 Task: Change theme to tropic.
Action: Mouse pressed left at (420, 101)
Screenshot: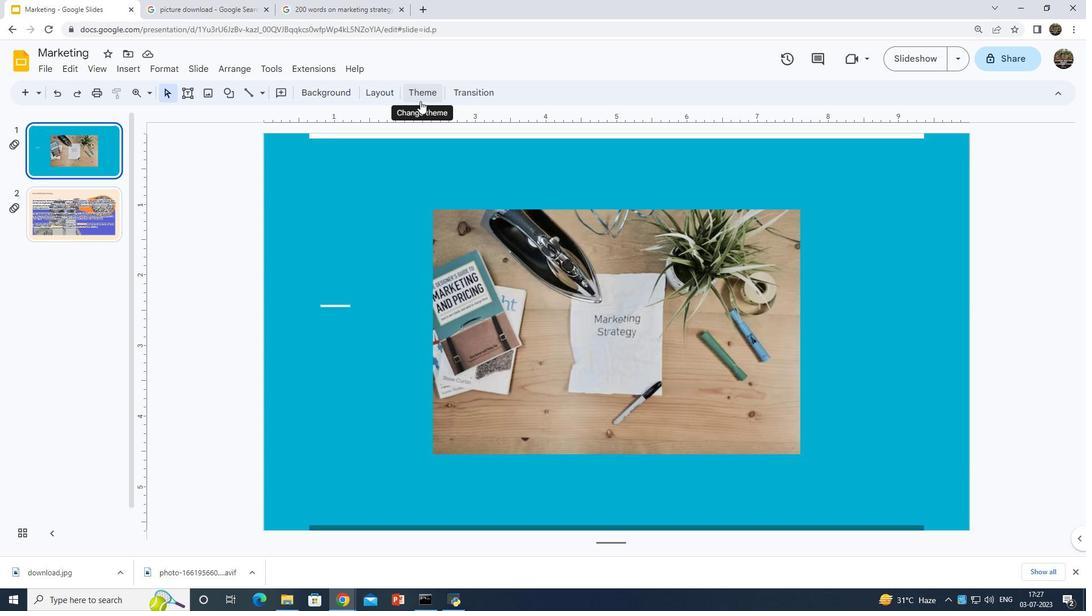 
Action: Mouse moved to (933, 272)
Screenshot: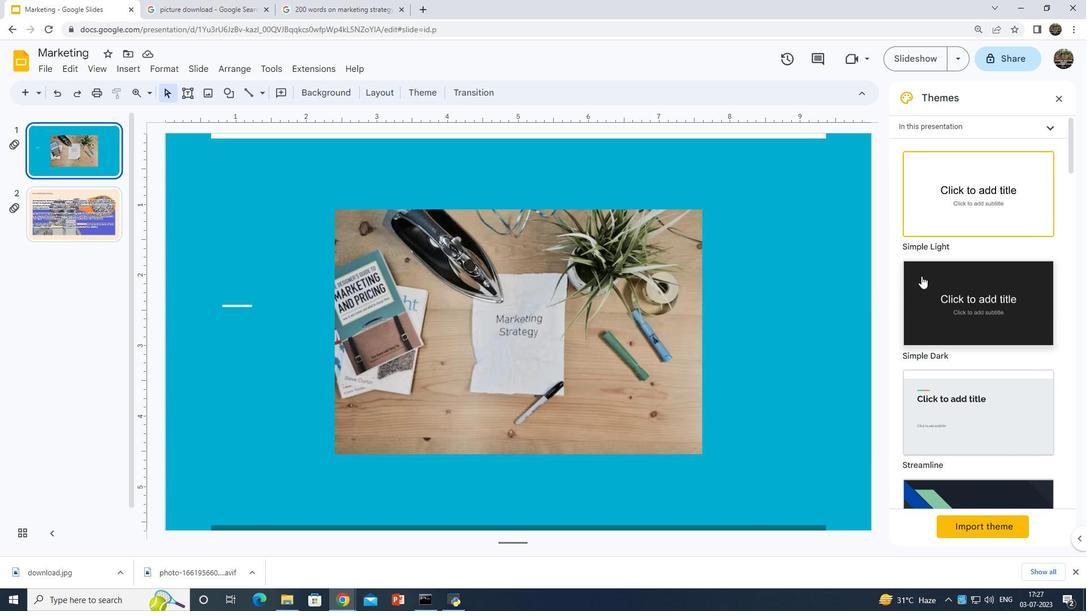 
Action: Mouse scrolled (933, 271) with delta (0, 0)
Screenshot: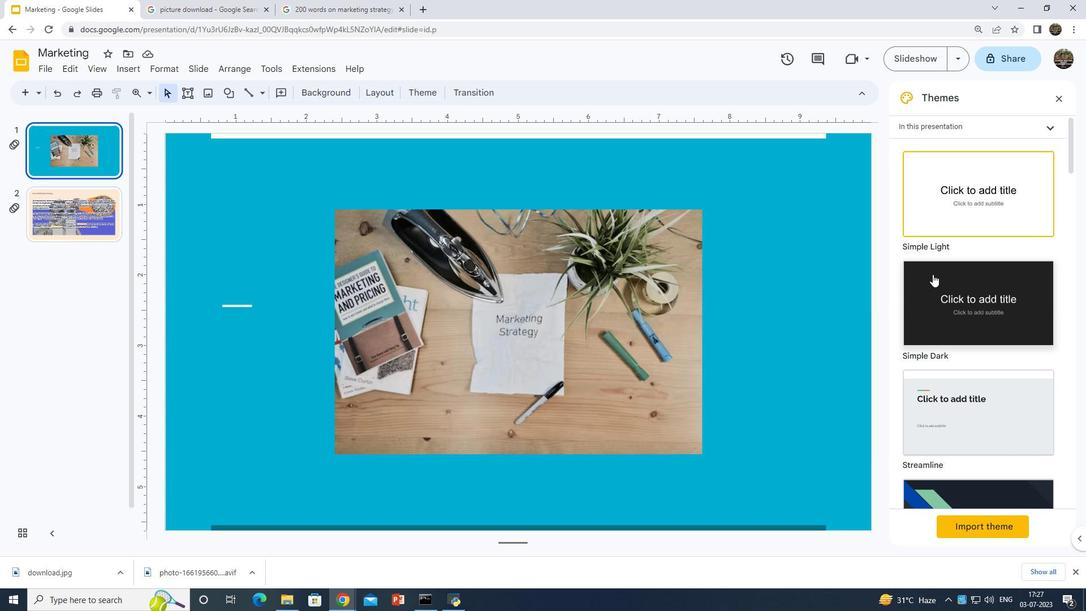 
Action: Mouse scrolled (933, 271) with delta (0, 0)
Screenshot: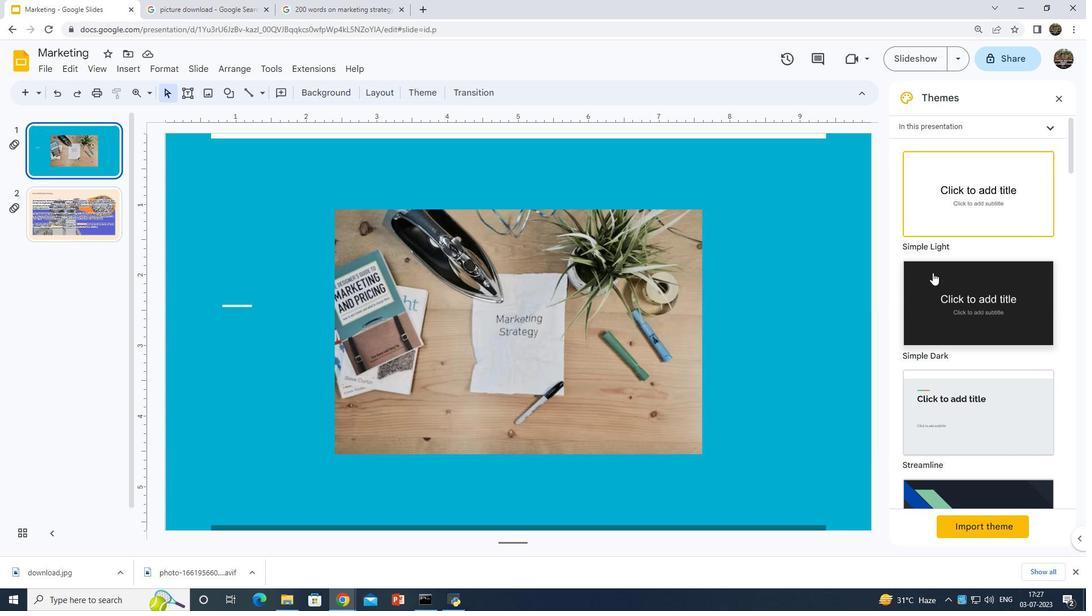 
Action: Mouse scrolled (933, 271) with delta (0, 0)
Screenshot: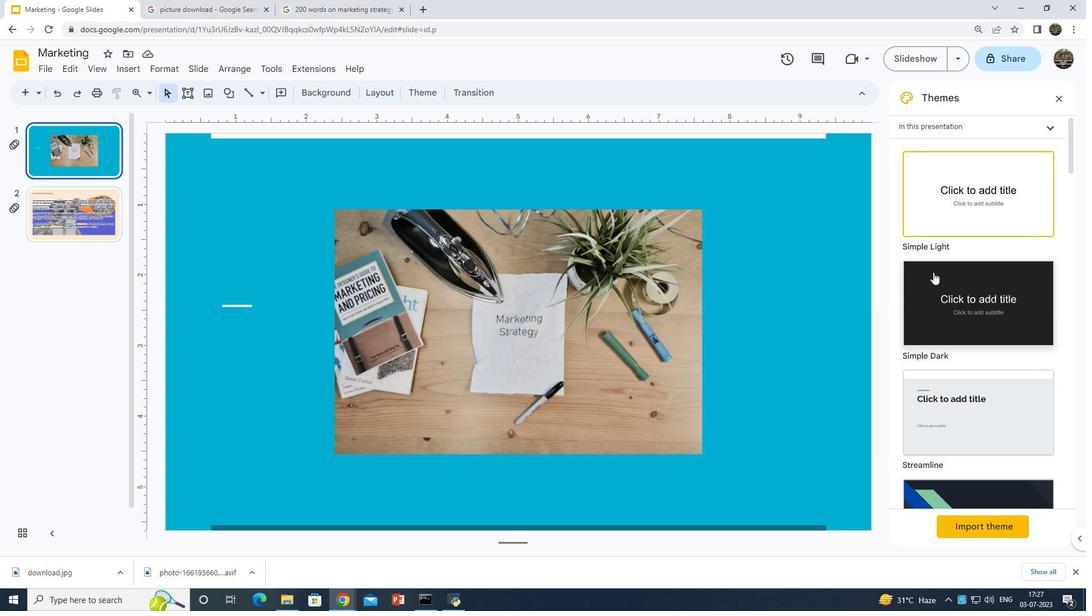 
Action: Mouse scrolled (933, 271) with delta (0, 0)
Screenshot: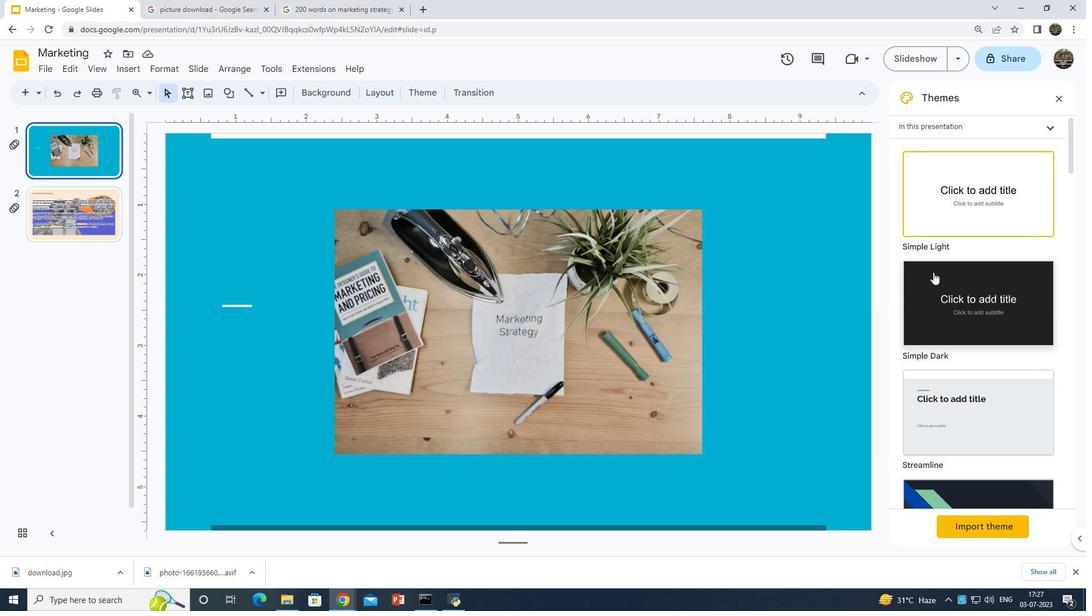 
Action: Mouse moved to (933, 271)
Screenshot: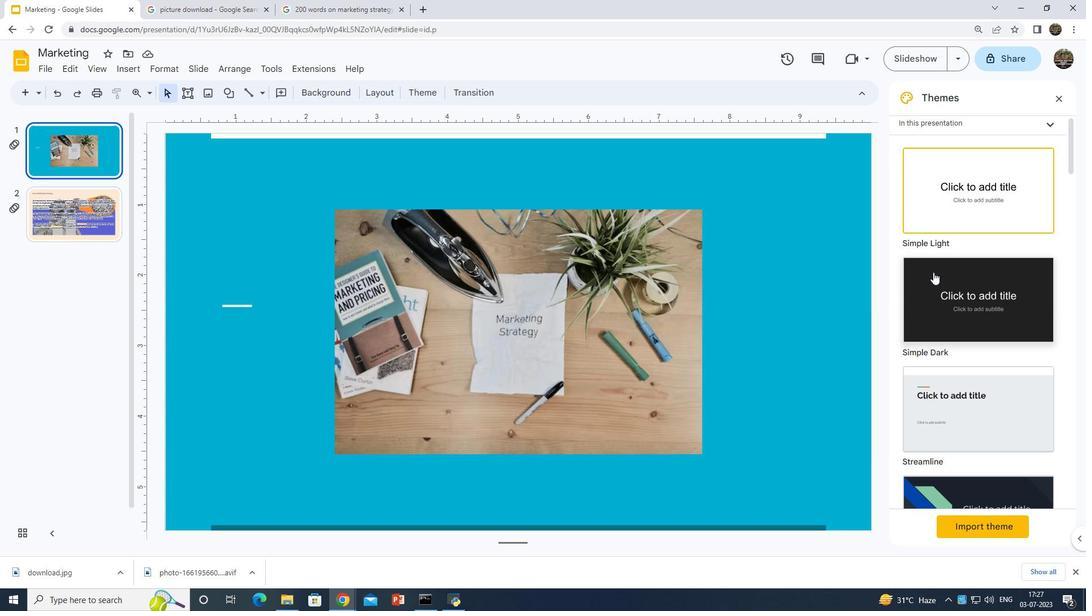 
Action: Mouse scrolled (933, 272) with delta (0, 0)
Screenshot: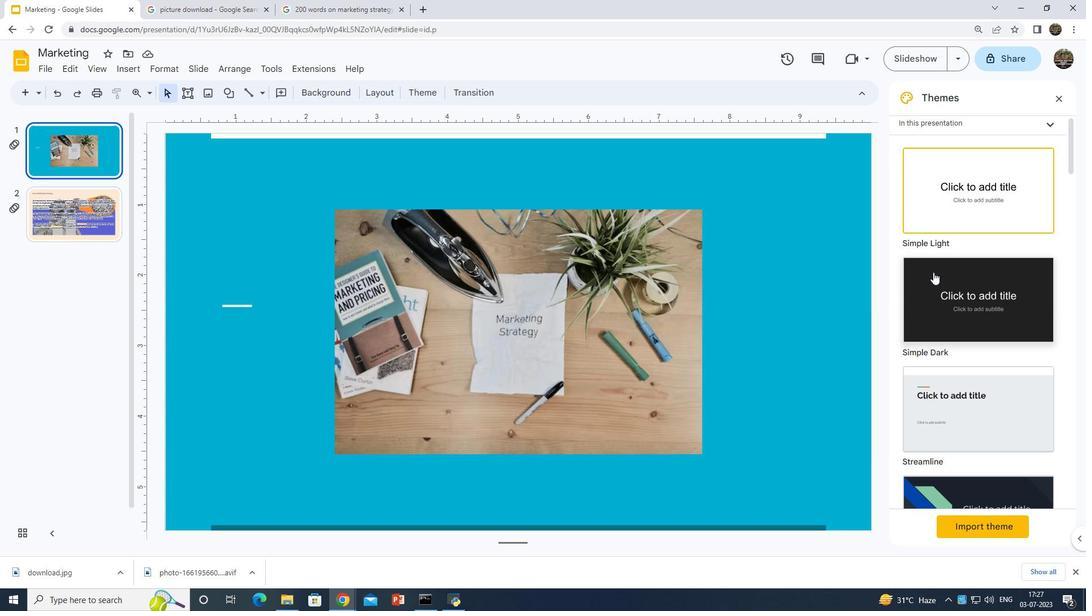 
Action: Mouse moved to (932, 269)
Screenshot: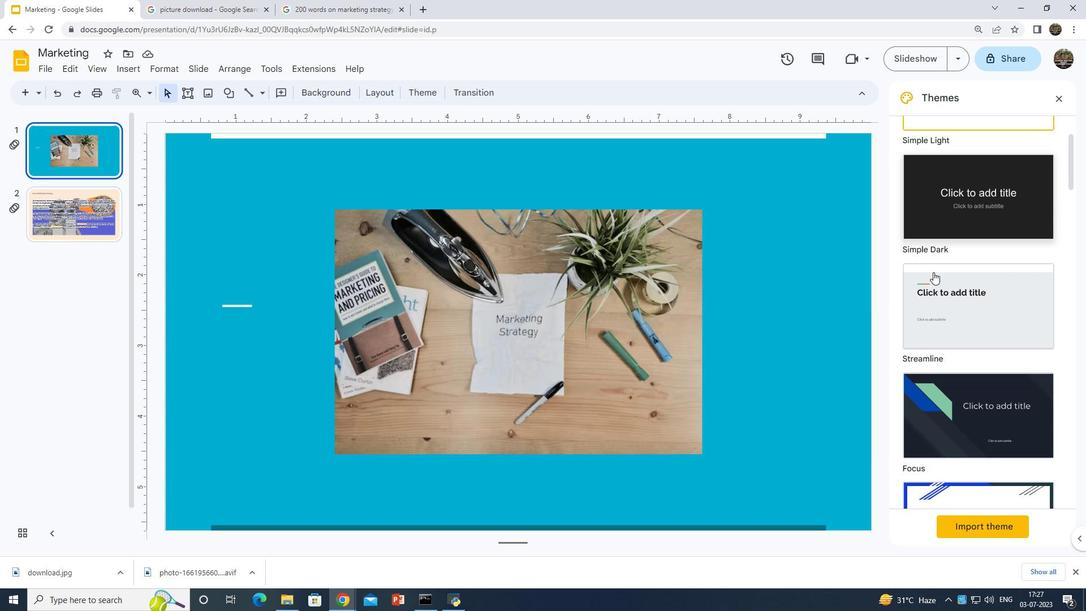 
Action: Mouse scrolled (932, 268) with delta (0, 0)
Screenshot: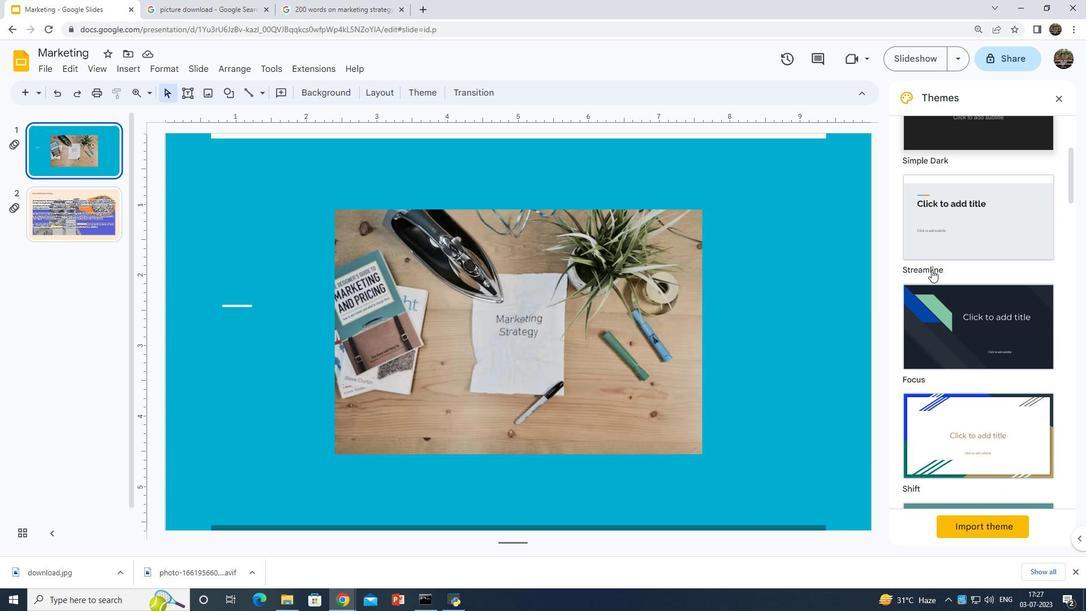 
Action: Mouse moved to (931, 269)
Screenshot: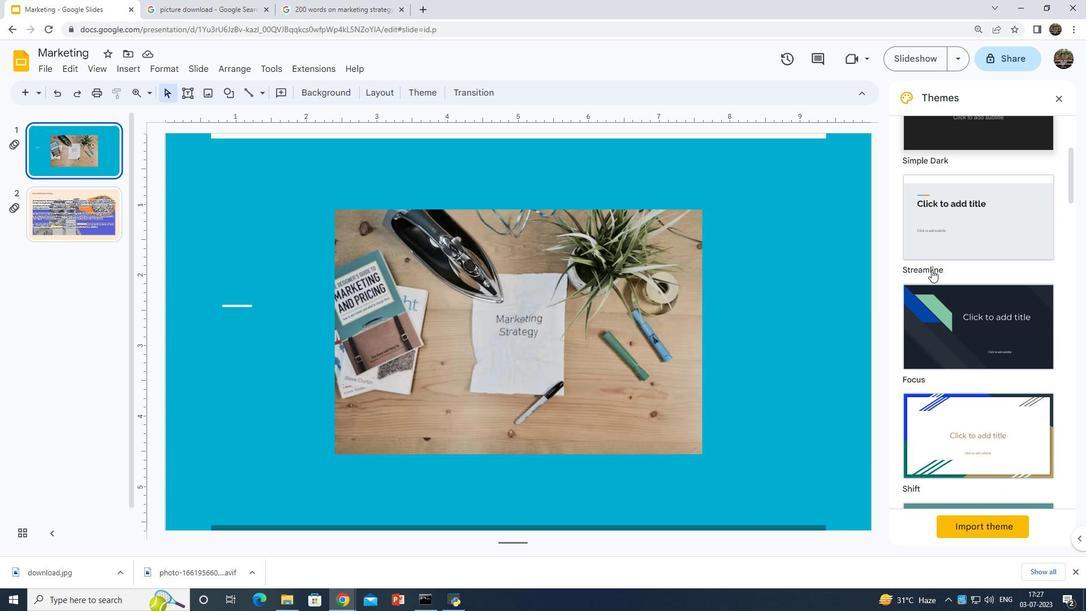 
Action: Mouse scrolled (931, 268) with delta (0, 0)
Screenshot: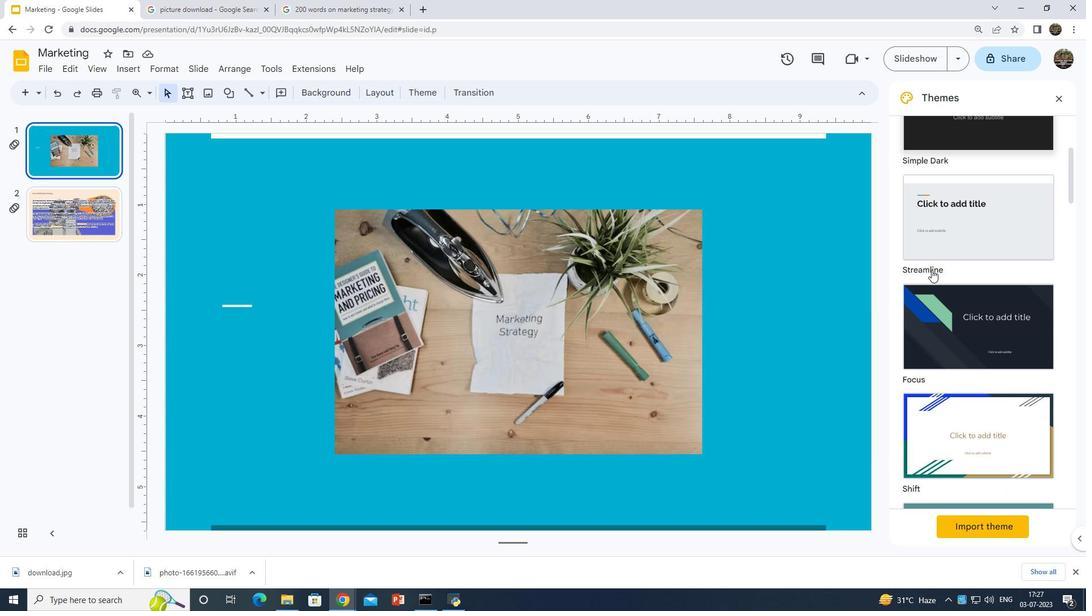 
Action: Mouse scrolled (931, 268) with delta (0, 0)
Screenshot: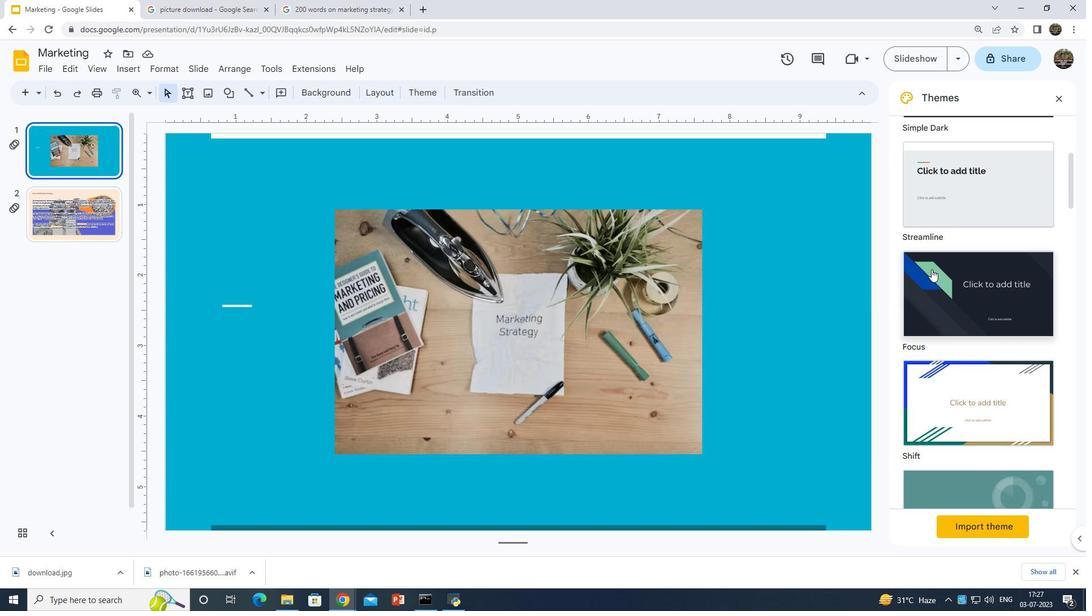 
Action: Mouse scrolled (931, 268) with delta (0, 0)
Screenshot: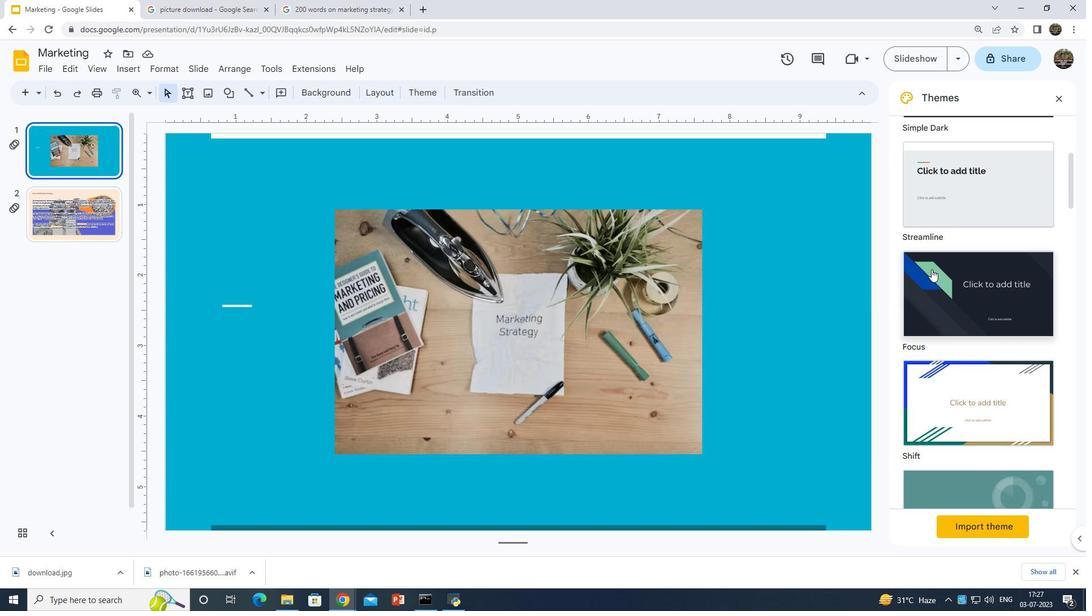 
Action: Mouse scrolled (931, 268) with delta (0, 0)
Screenshot: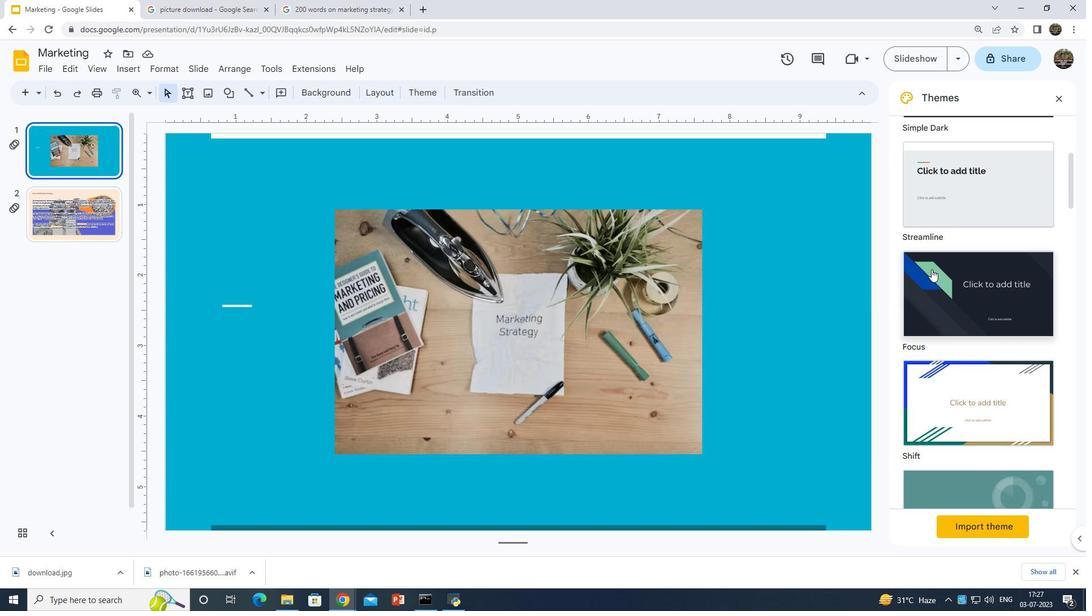 
Action: Mouse scrolled (931, 268) with delta (0, 0)
Screenshot: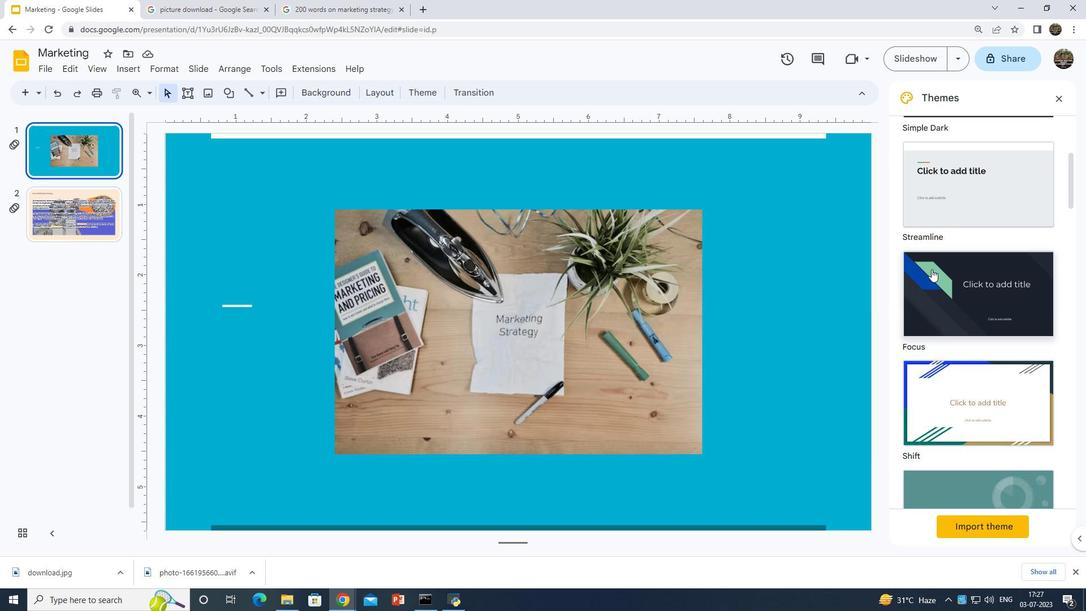 
Action: Mouse moved to (929, 269)
Screenshot: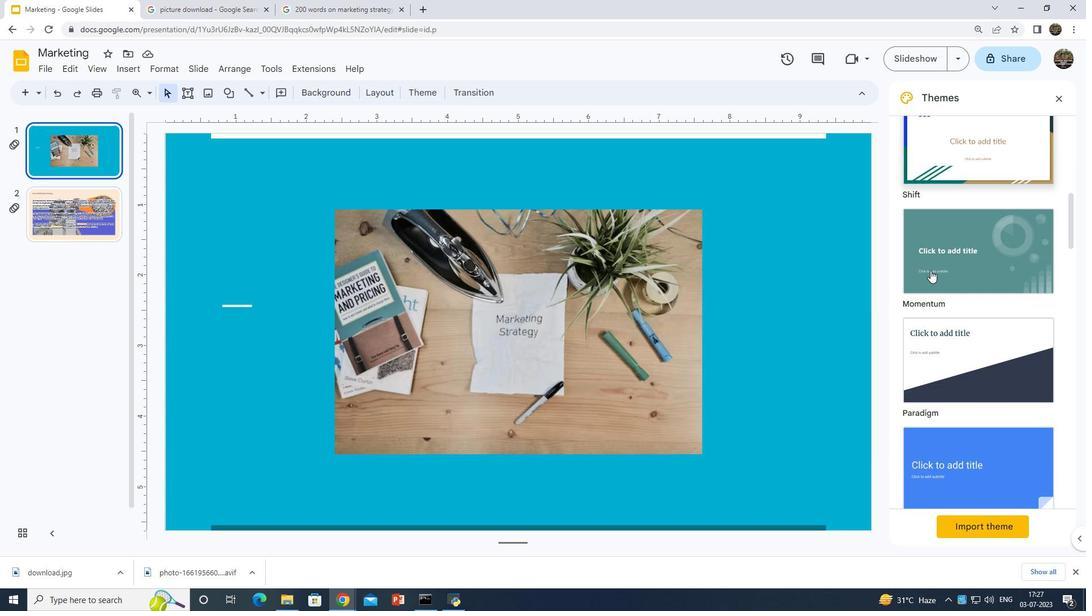 
Action: Mouse scrolled (929, 269) with delta (0, 0)
Screenshot: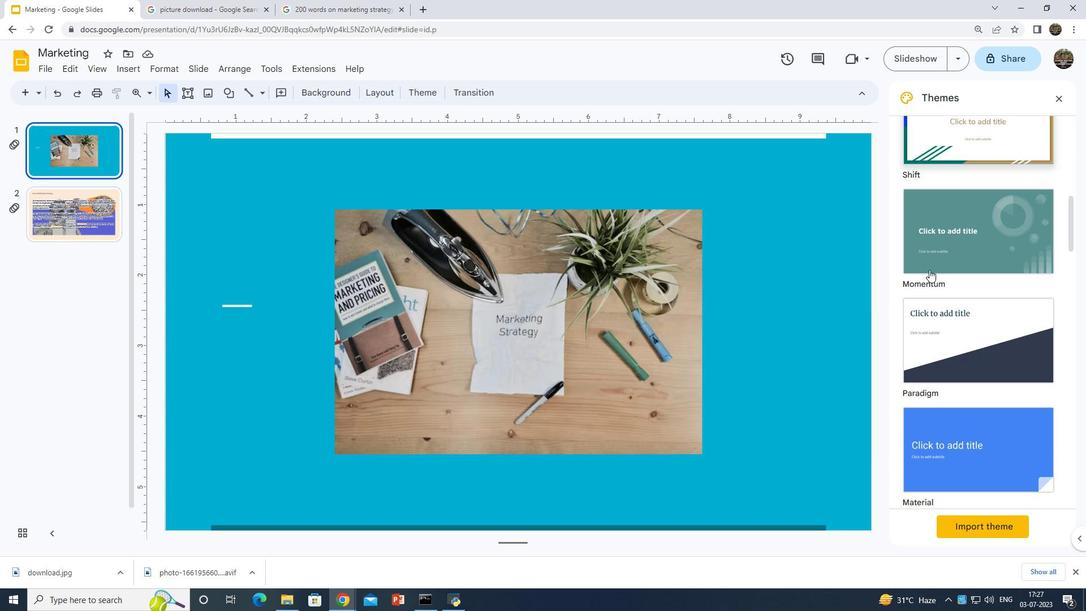 
Action: Mouse scrolled (929, 269) with delta (0, 0)
Screenshot: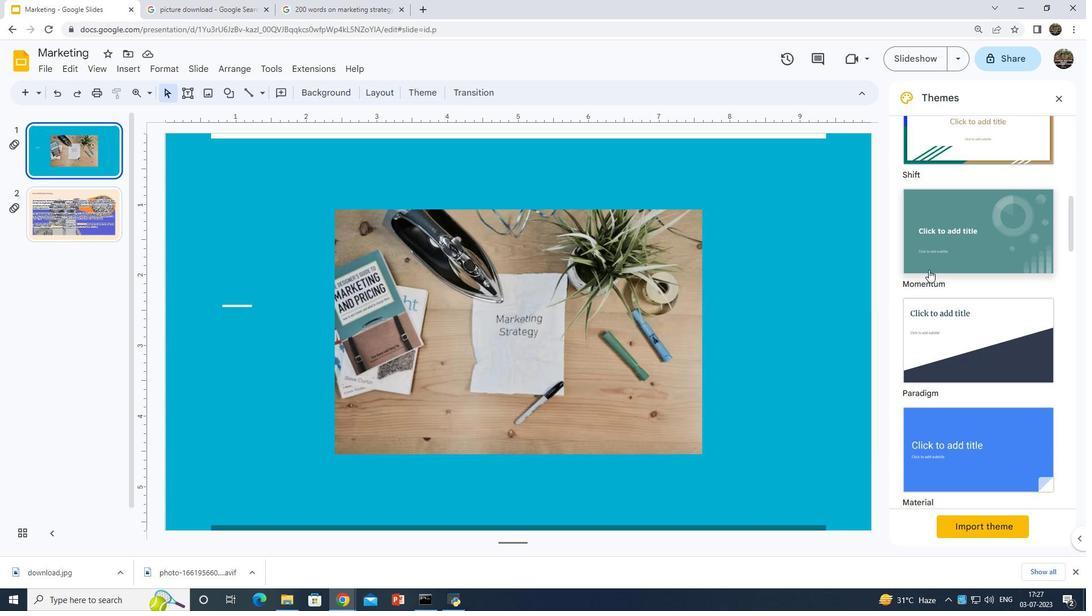 
Action: Mouse moved to (929, 269)
Screenshot: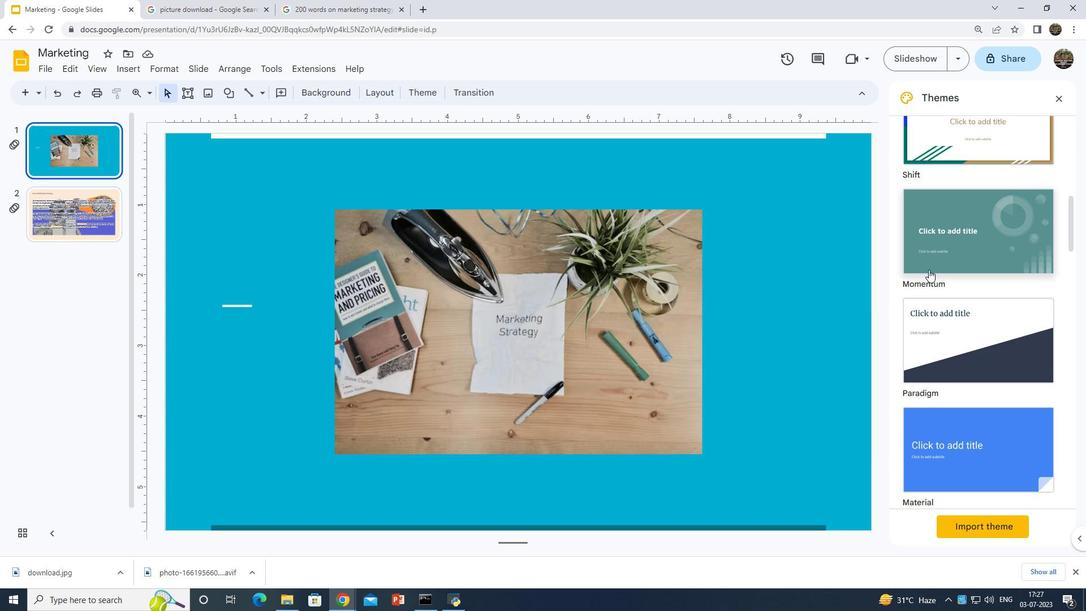 
Action: Mouse scrolled (929, 269) with delta (0, 0)
Screenshot: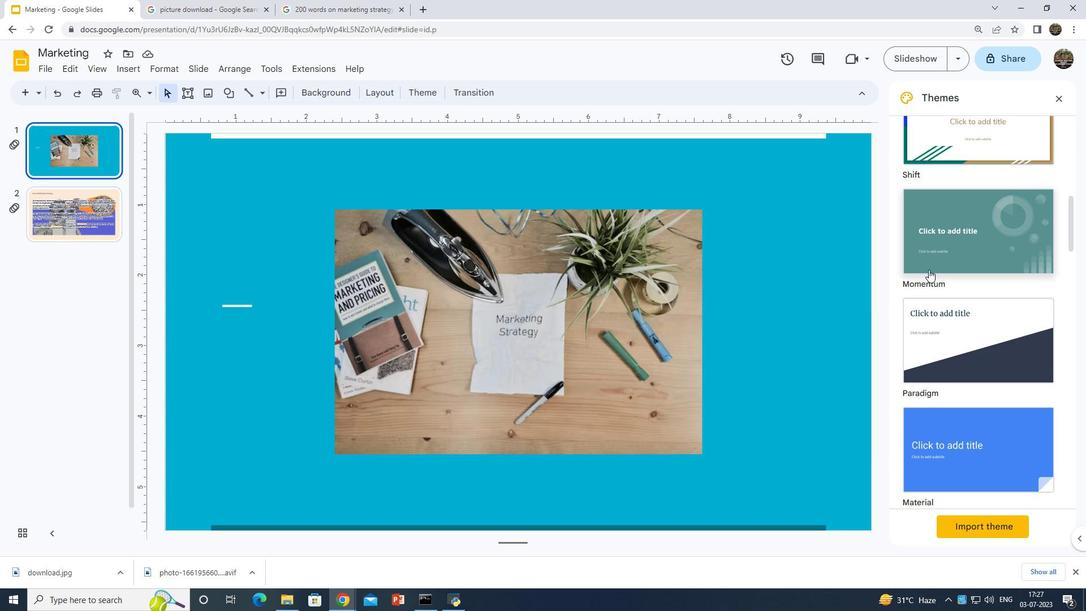 
Action: Mouse scrolled (929, 269) with delta (0, 0)
Screenshot: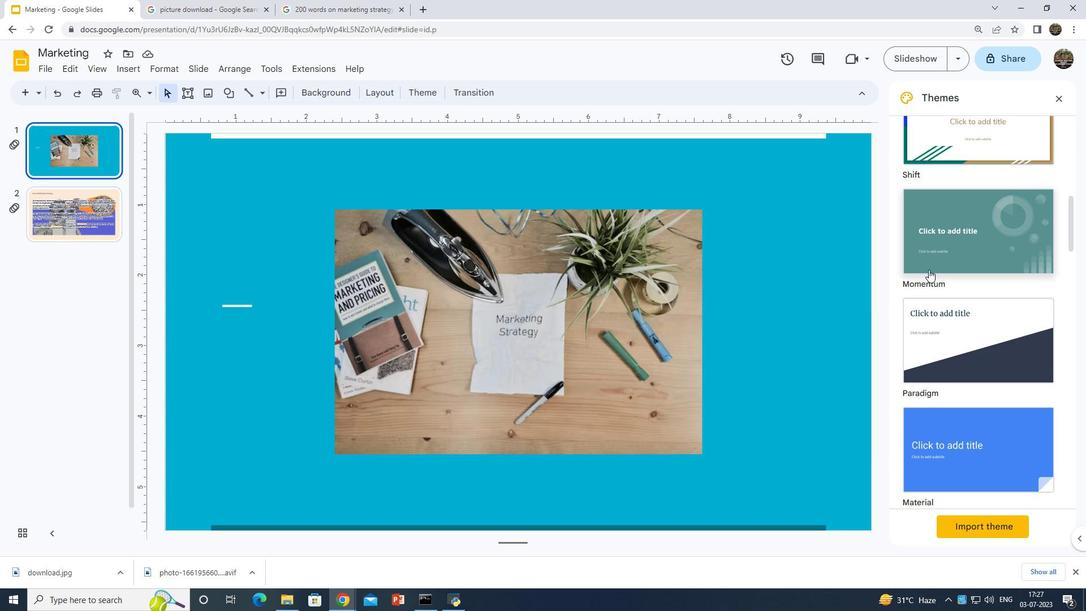 
Action: Mouse moved to (929, 270)
Screenshot: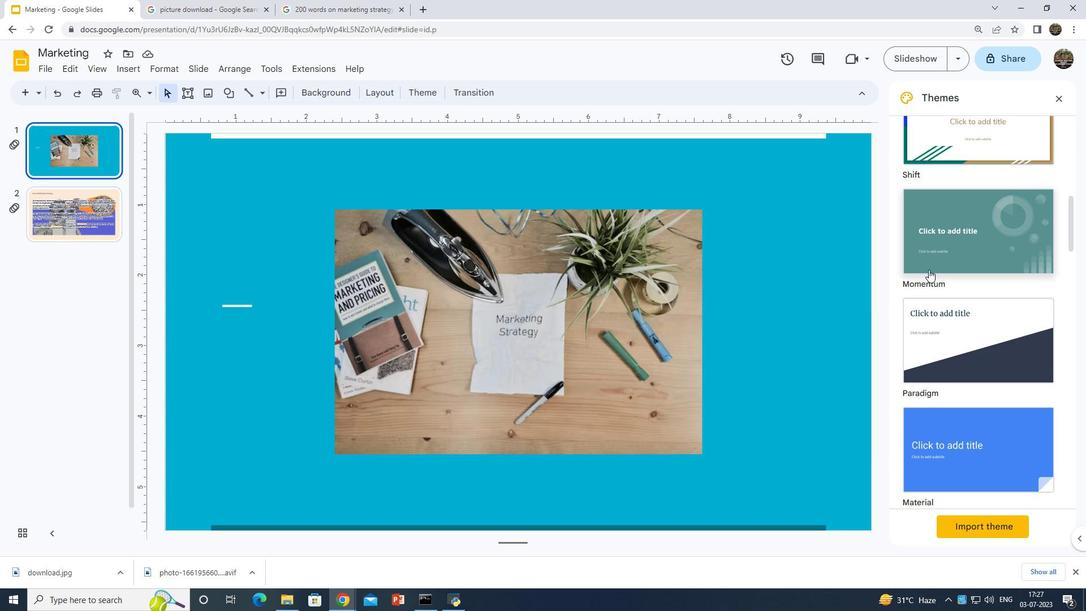 
Action: Mouse scrolled (929, 269) with delta (0, 0)
Screenshot: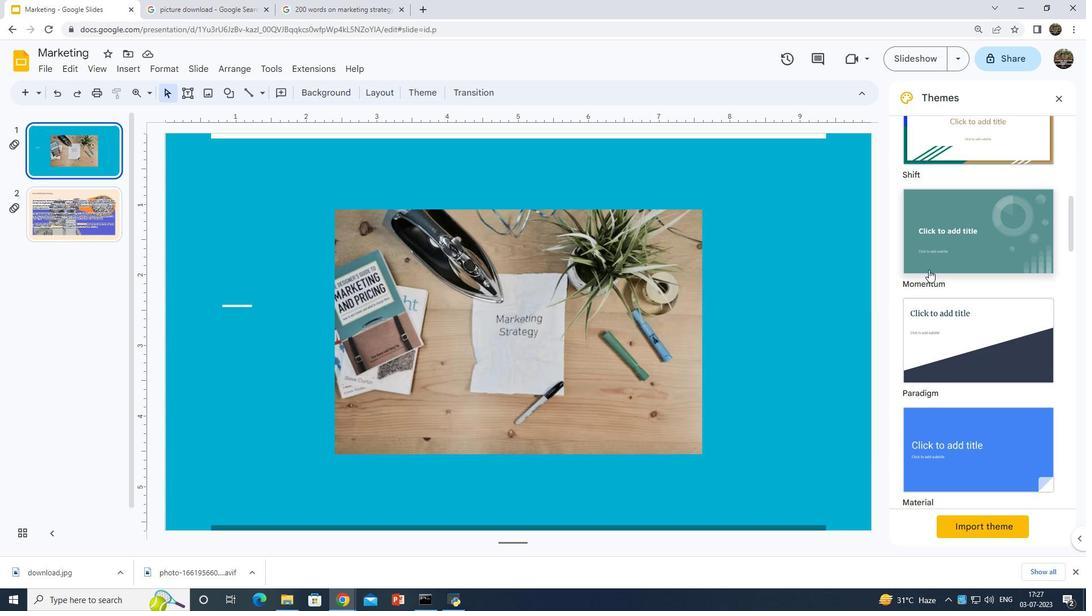 
Action: Mouse moved to (929, 271)
Screenshot: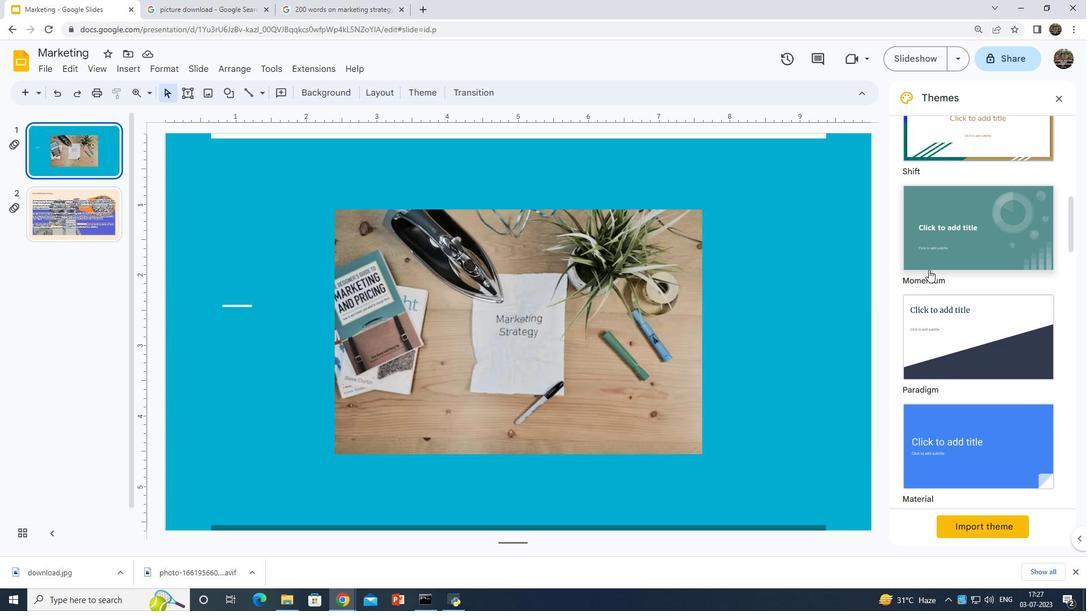 
Action: Mouse scrolled (929, 271) with delta (0, 0)
Screenshot: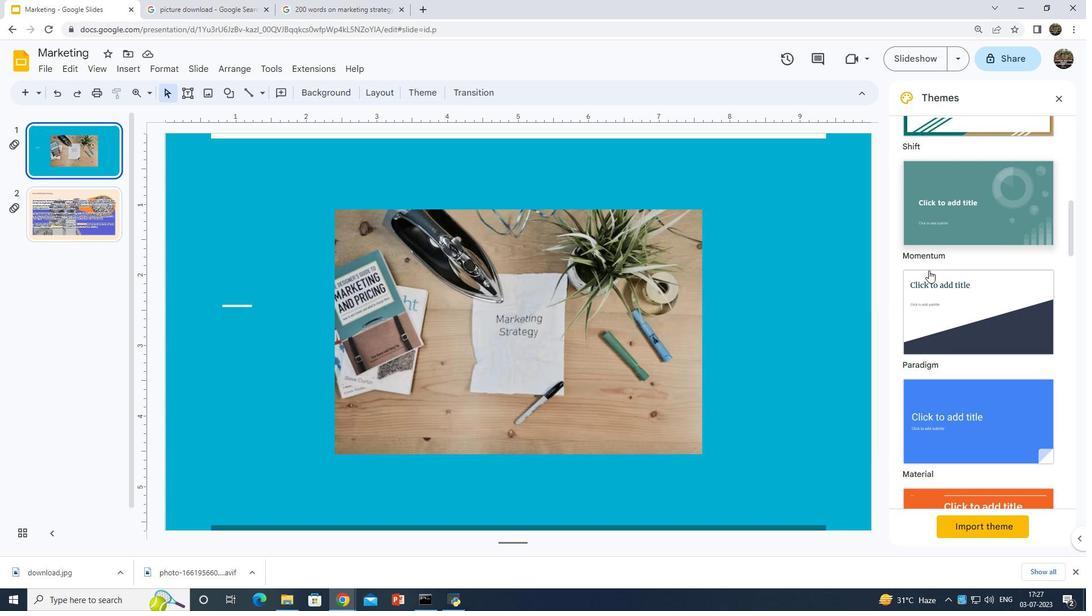 
Action: Mouse scrolled (929, 270) with delta (0, 0)
Screenshot: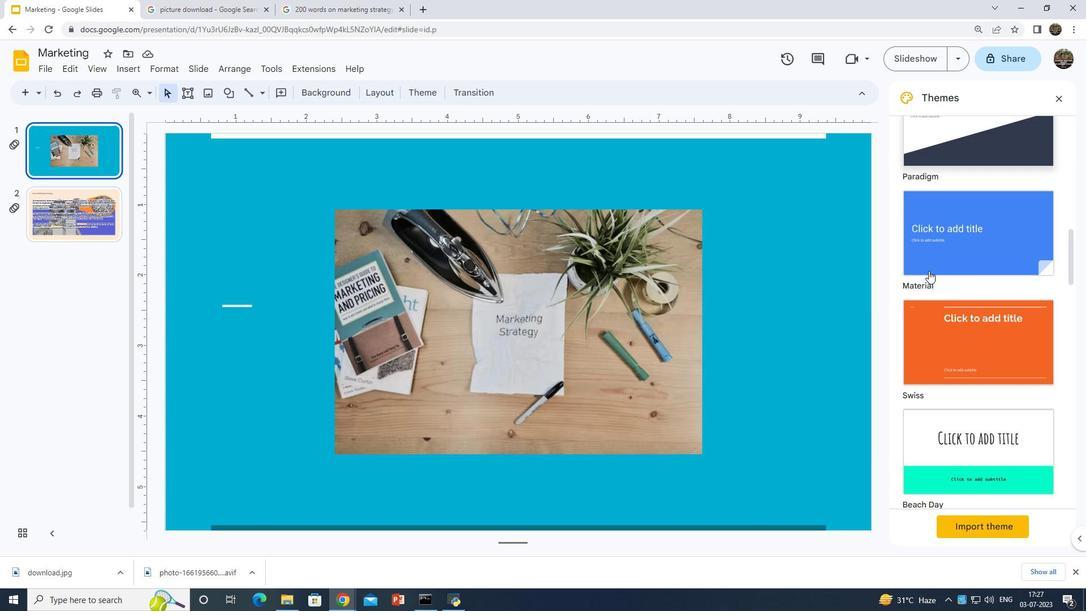 
Action: Mouse scrolled (929, 270) with delta (0, 0)
Screenshot: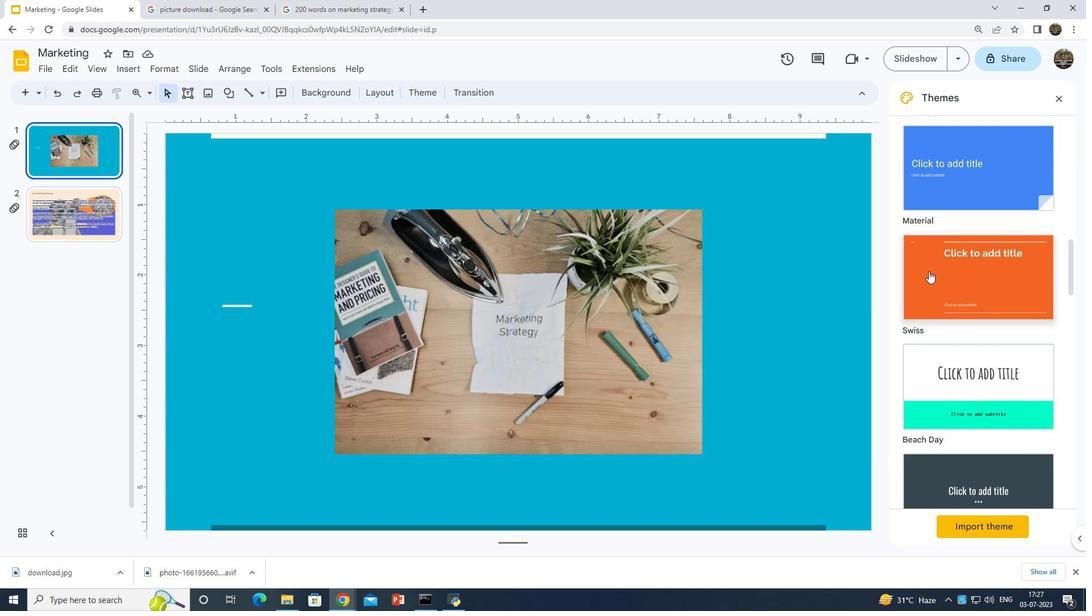 
Action: Mouse moved to (929, 271)
Screenshot: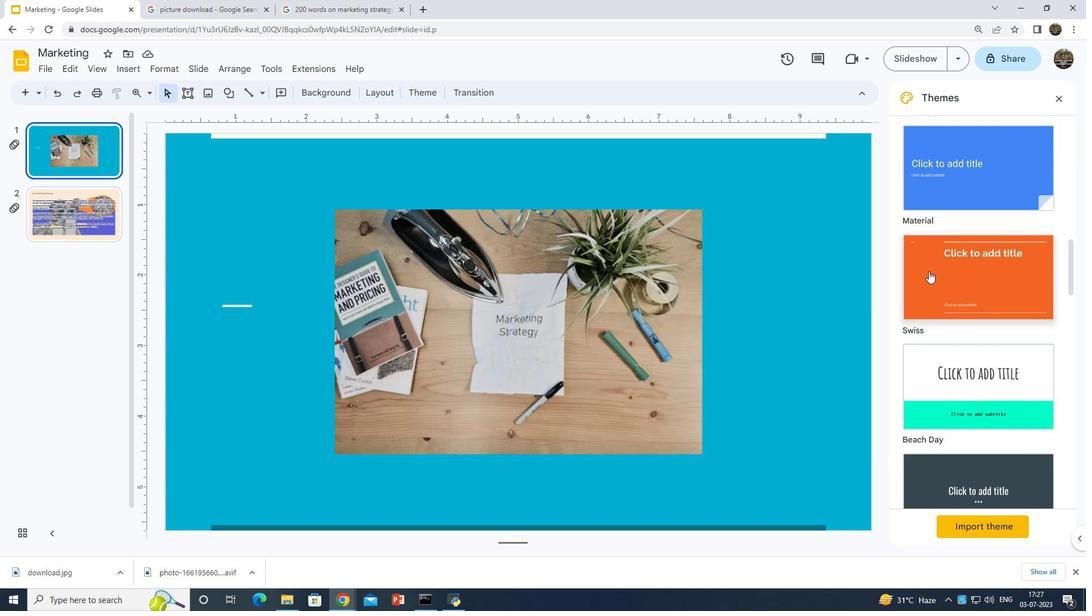 
Action: Mouse scrolled (929, 271) with delta (0, 0)
Screenshot: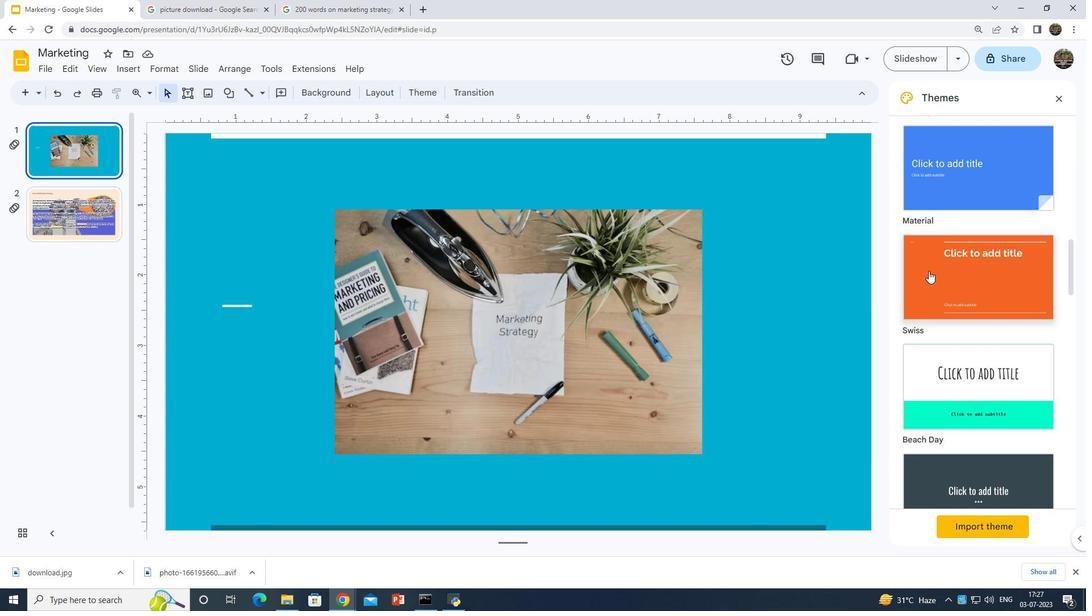 
Action: Mouse moved to (929, 272)
Screenshot: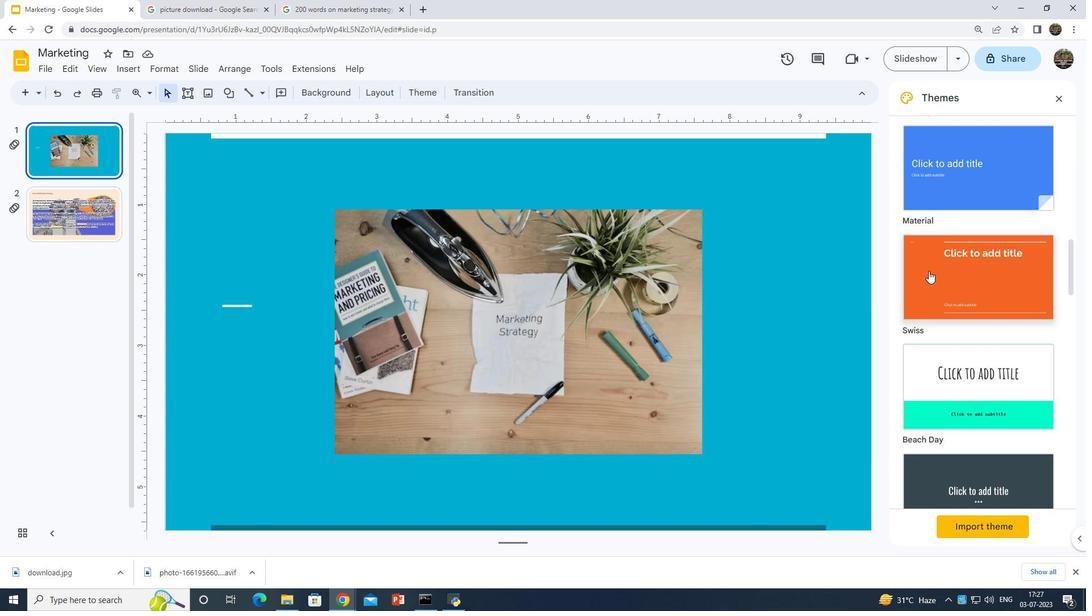 
Action: Mouse scrolled (929, 271) with delta (0, 0)
Screenshot: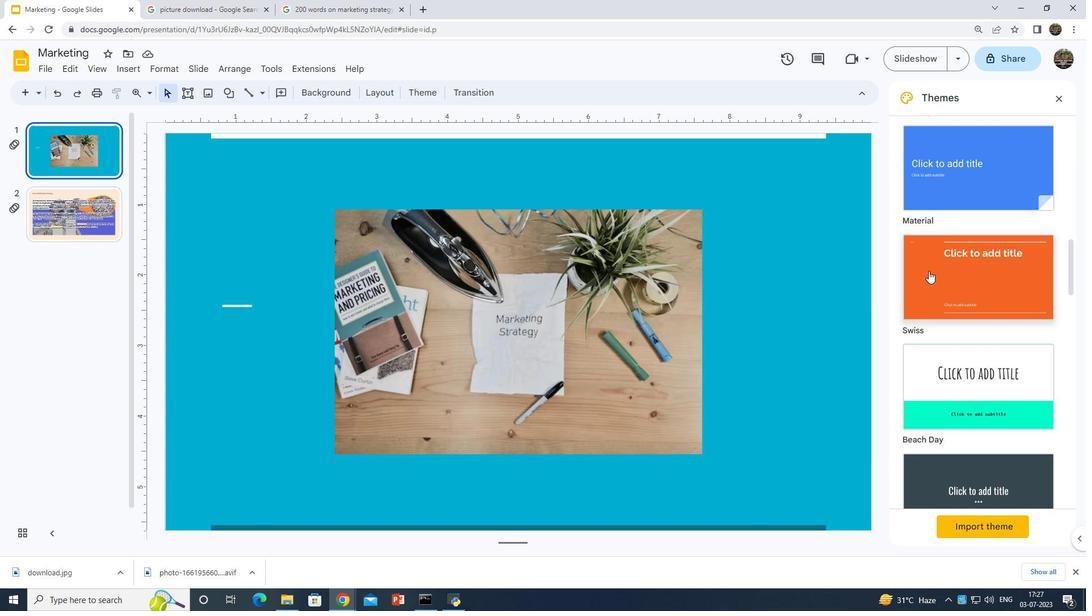 
Action: Mouse moved to (929, 272)
Screenshot: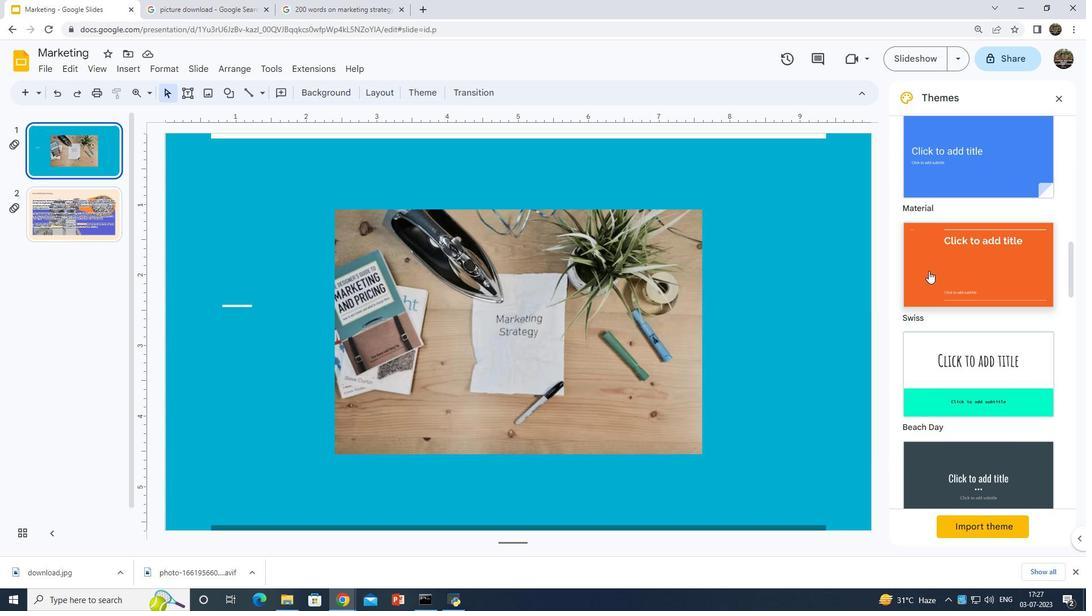
Action: Mouse scrolled (929, 271) with delta (0, 0)
Screenshot: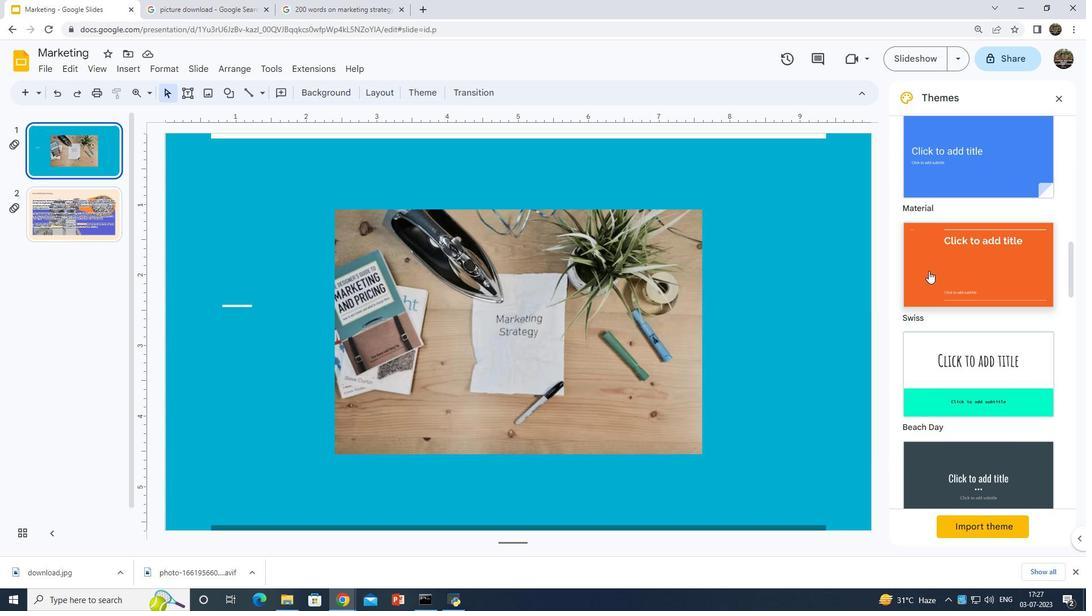 
Action: Mouse moved to (929, 273)
Screenshot: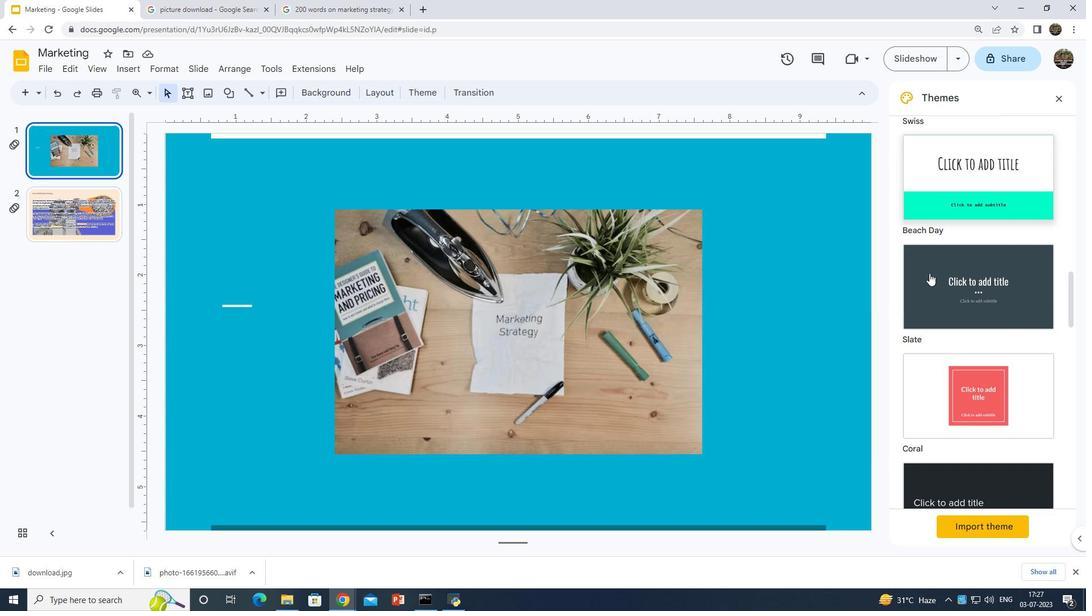 
Action: Mouse scrolled (929, 272) with delta (0, 0)
Screenshot: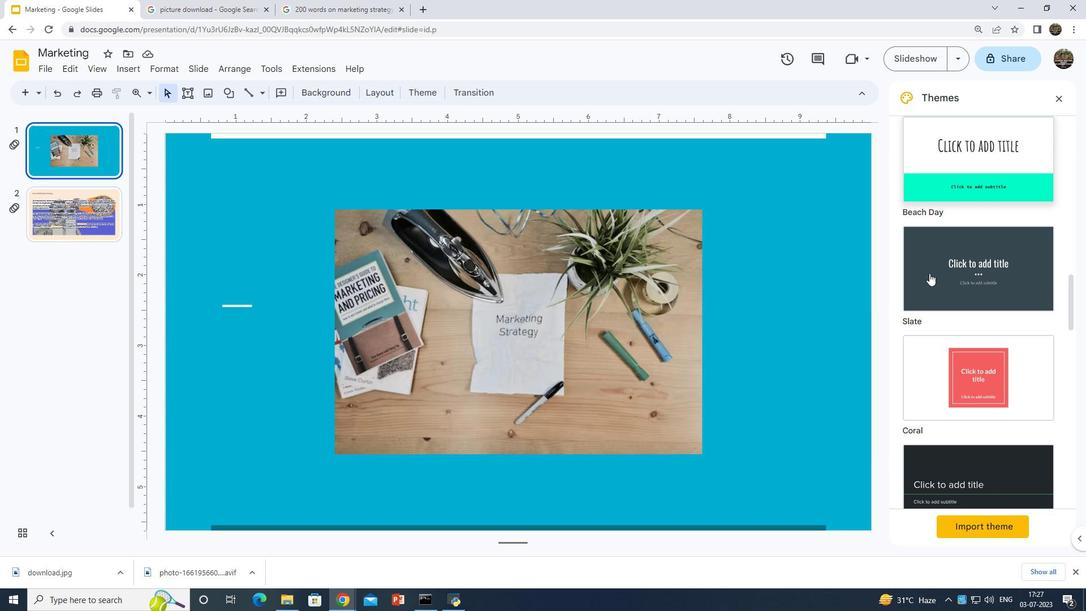 
Action: Mouse scrolled (929, 272) with delta (0, 0)
Screenshot: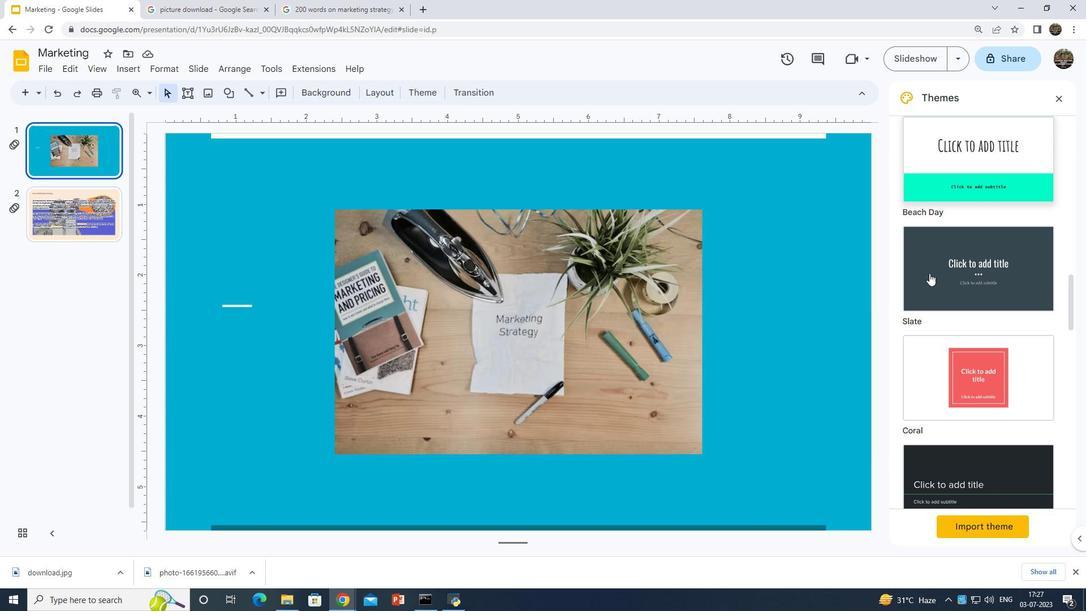 
Action: Mouse scrolled (929, 272) with delta (0, 0)
Screenshot: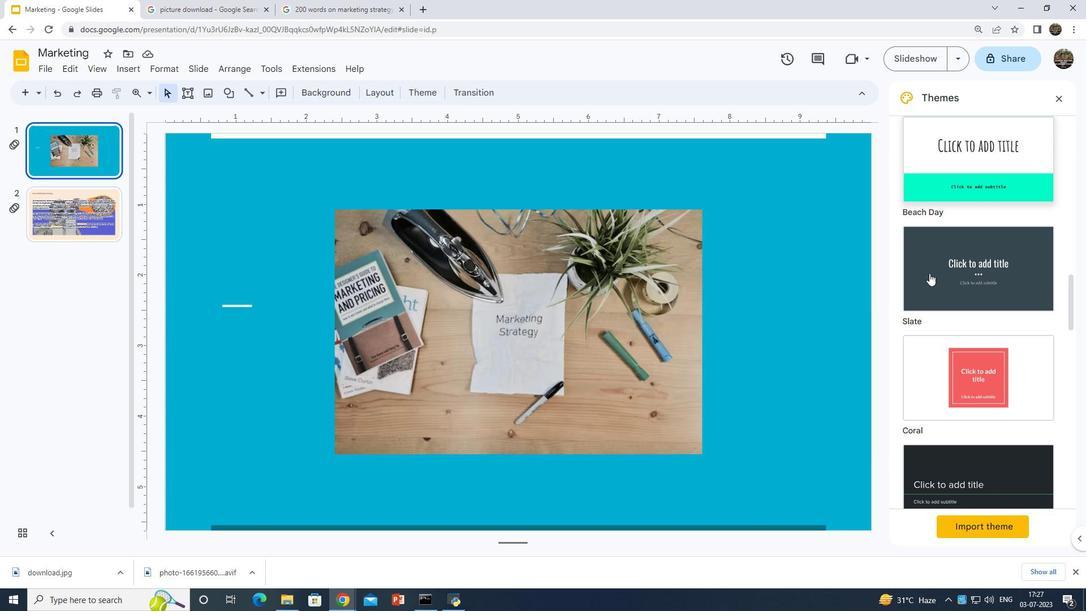 
Action: Mouse scrolled (929, 272) with delta (0, 0)
Screenshot: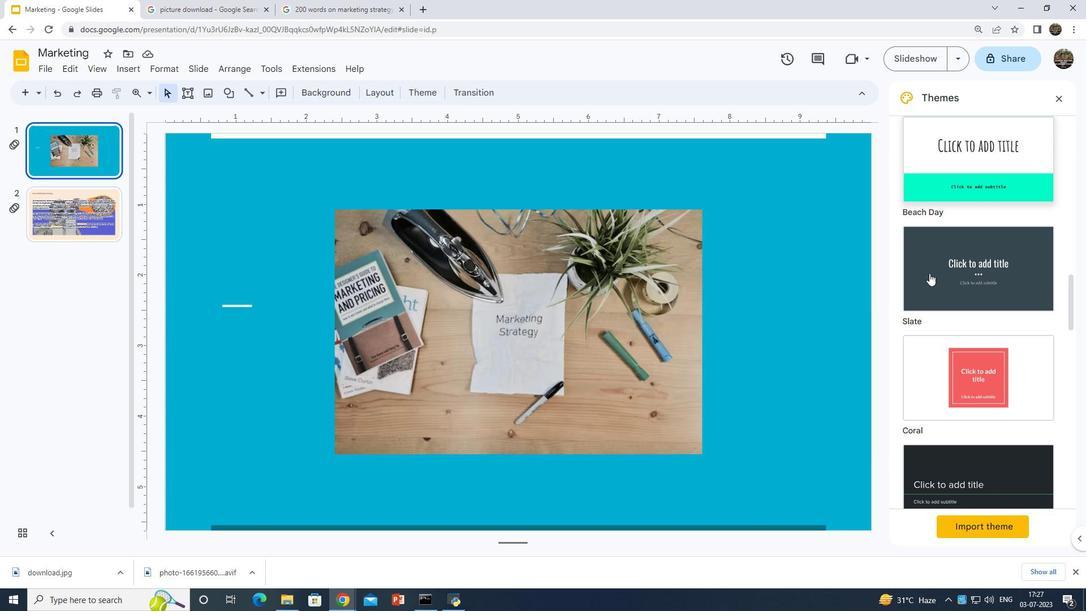 
Action: Mouse moved to (928, 273)
Screenshot: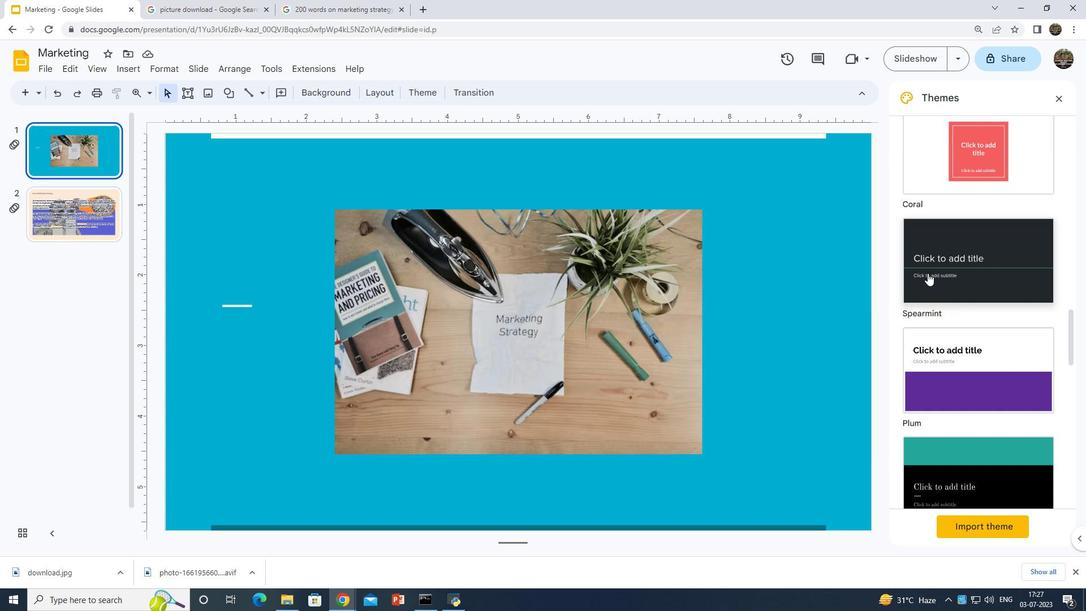
Action: Mouse scrolled (928, 272) with delta (0, 0)
Screenshot: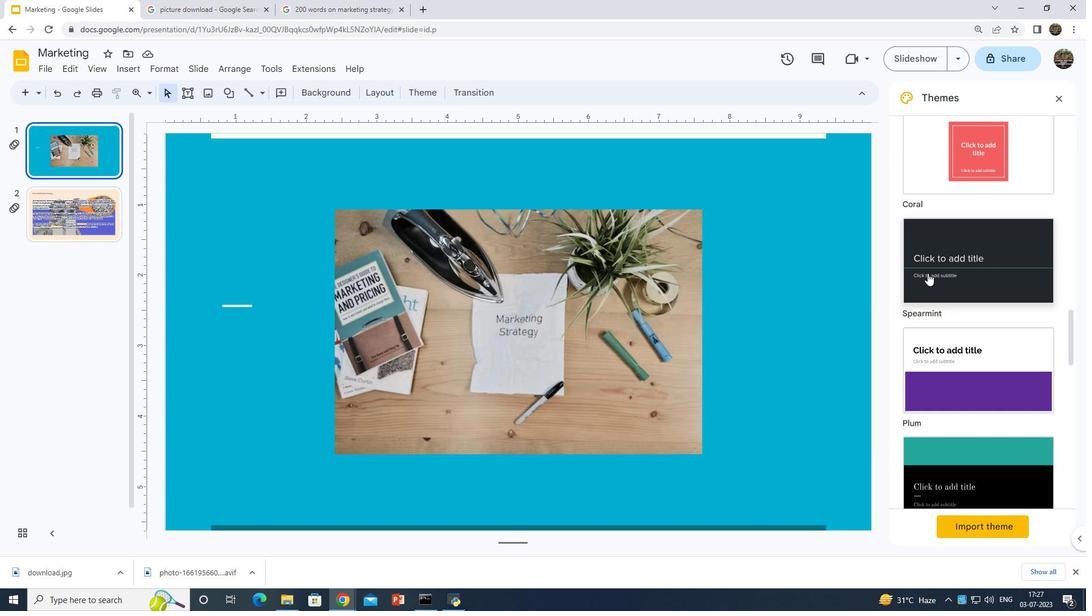 
Action: Mouse scrolled (928, 272) with delta (0, 0)
Screenshot: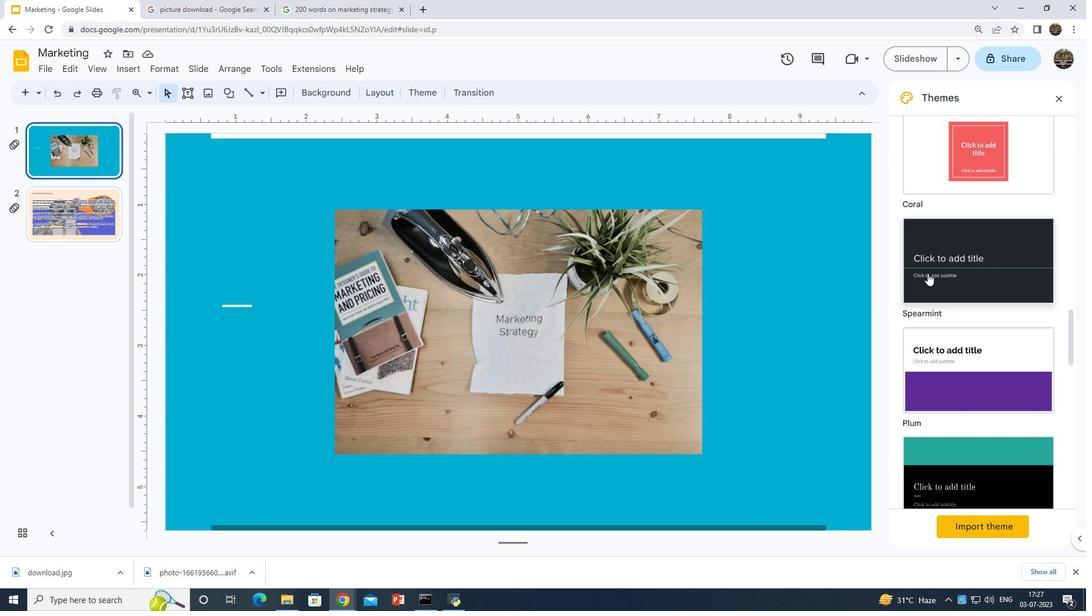 
Action: Mouse scrolled (928, 272) with delta (0, 0)
Screenshot: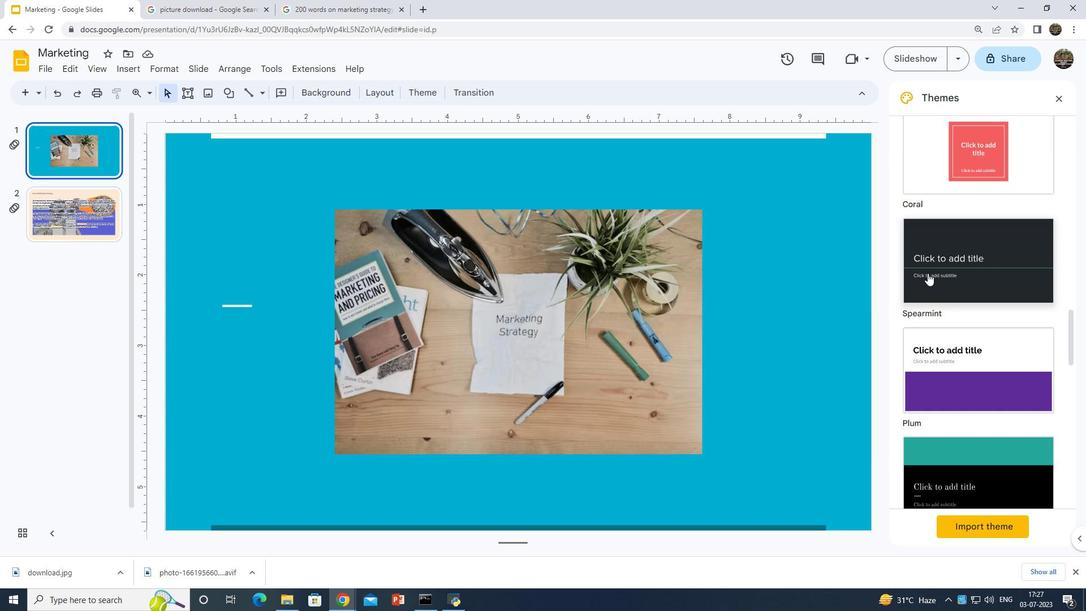 
Action: Mouse scrolled (928, 272) with delta (0, 0)
Screenshot: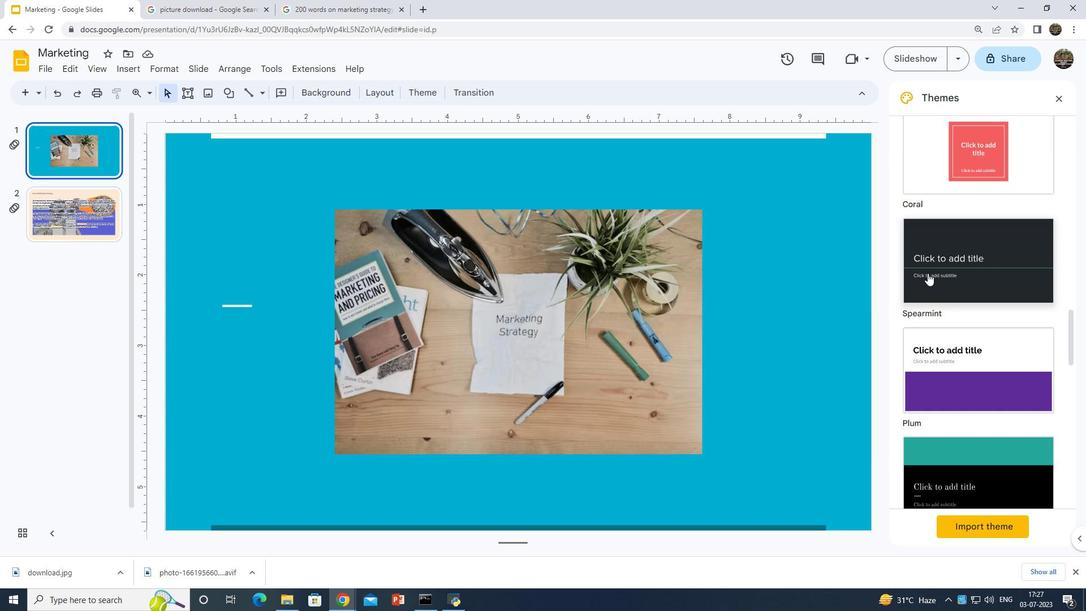 
Action: Mouse scrolled (928, 272) with delta (0, 0)
Screenshot: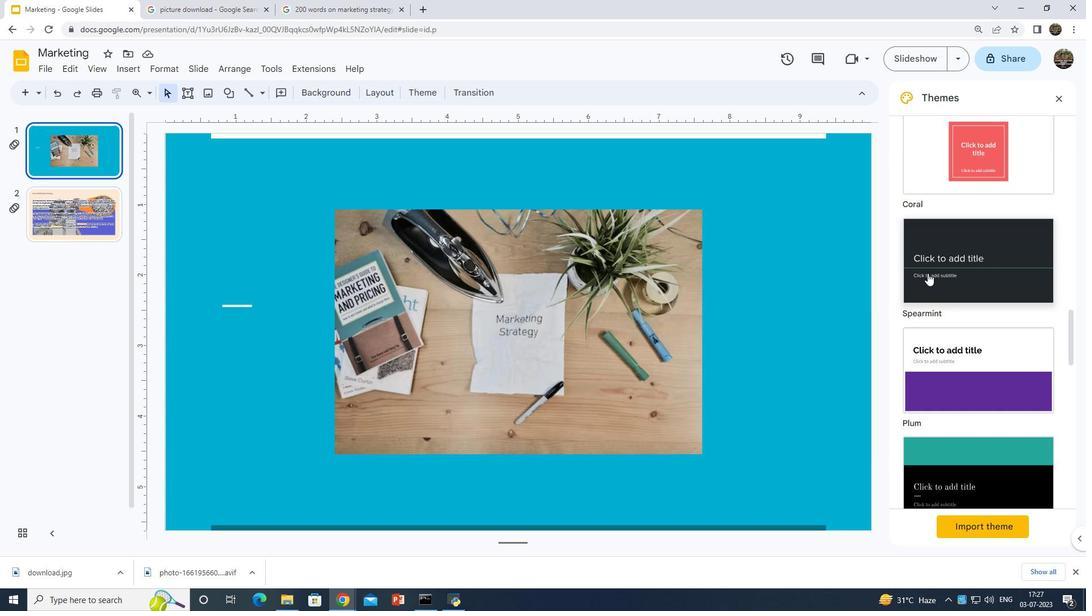 
Action: Mouse scrolled (928, 272) with delta (0, 0)
Screenshot: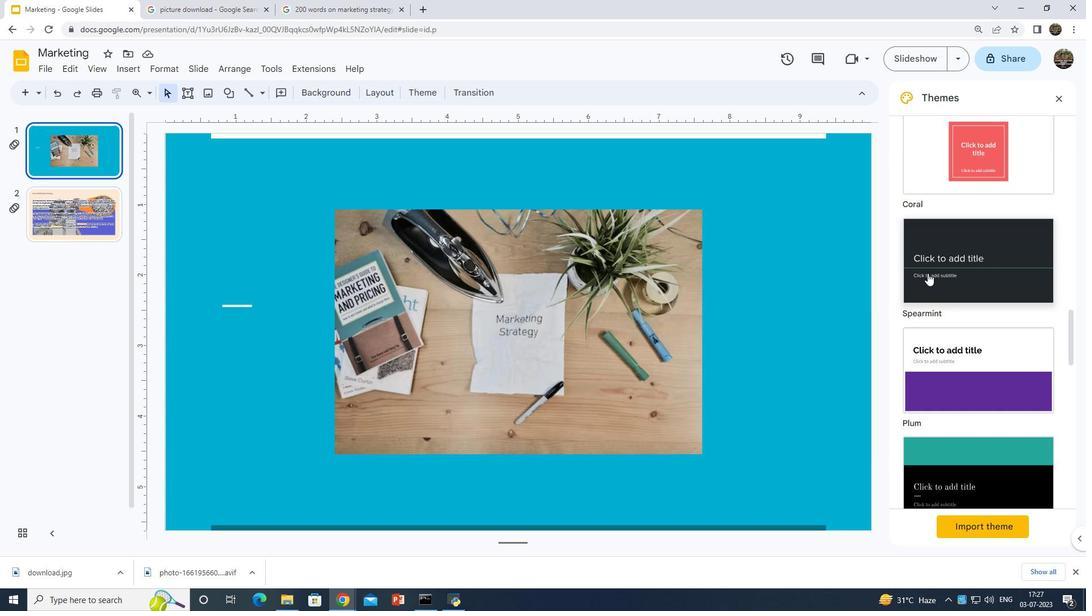 
Action: Mouse scrolled (928, 272) with delta (0, 0)
Screenshot: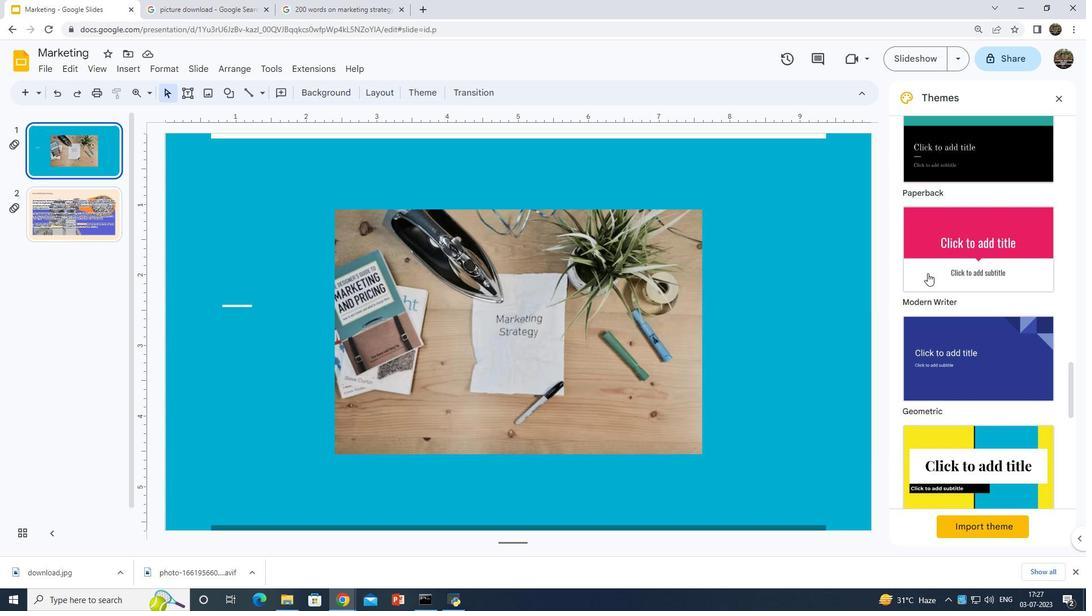 
Action: Mouse scrolled (928, 272) with delta (0, 0)
Screenshot: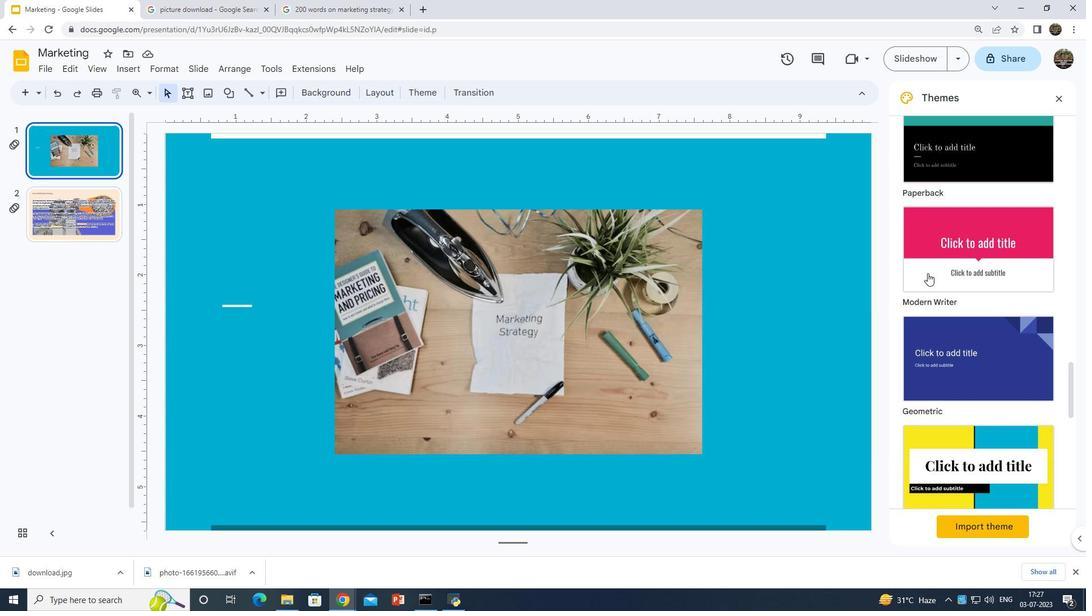 
Action: Mouse scrolled (928, 272) with delta (0, 0)
Screenshot: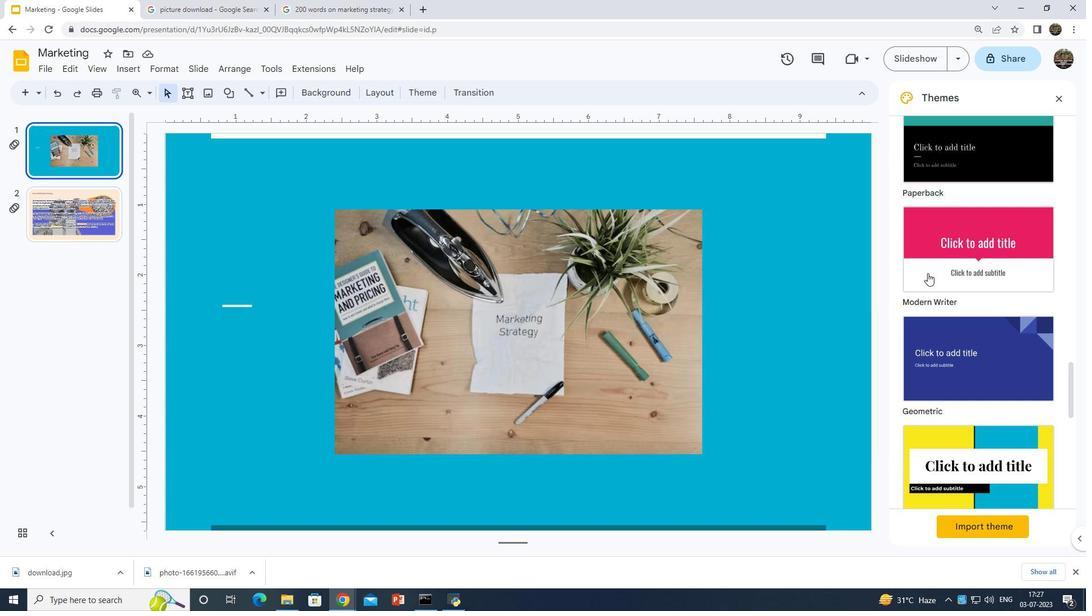 
Action: Mouse scrolled (928, 272) with delta (0, 0)
Screenshot: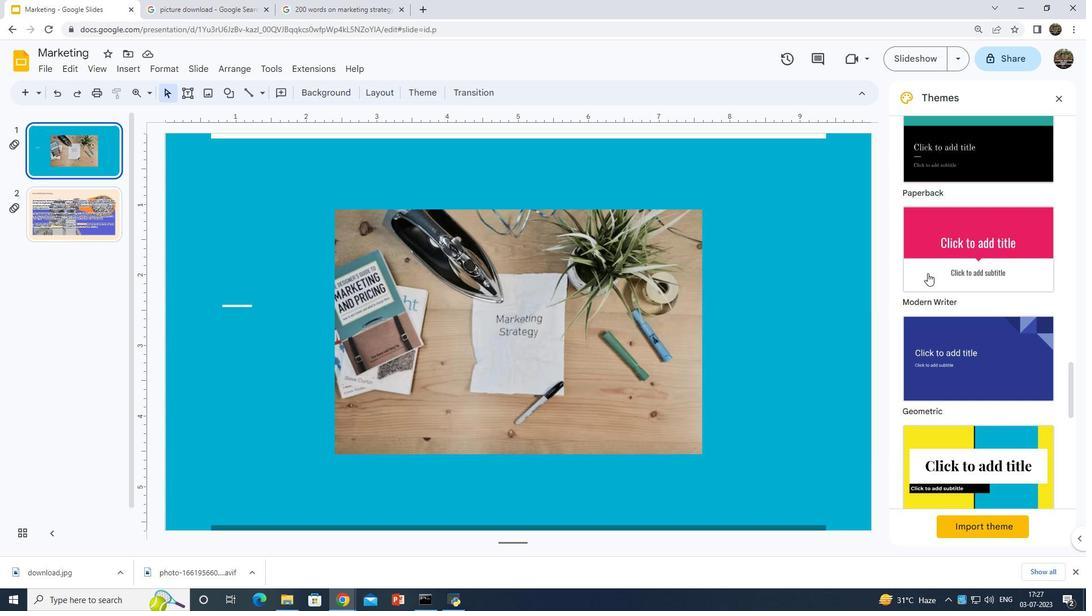 
Action: Mouse scrolled (928, 272) with delta (0, 0)
Screenshot: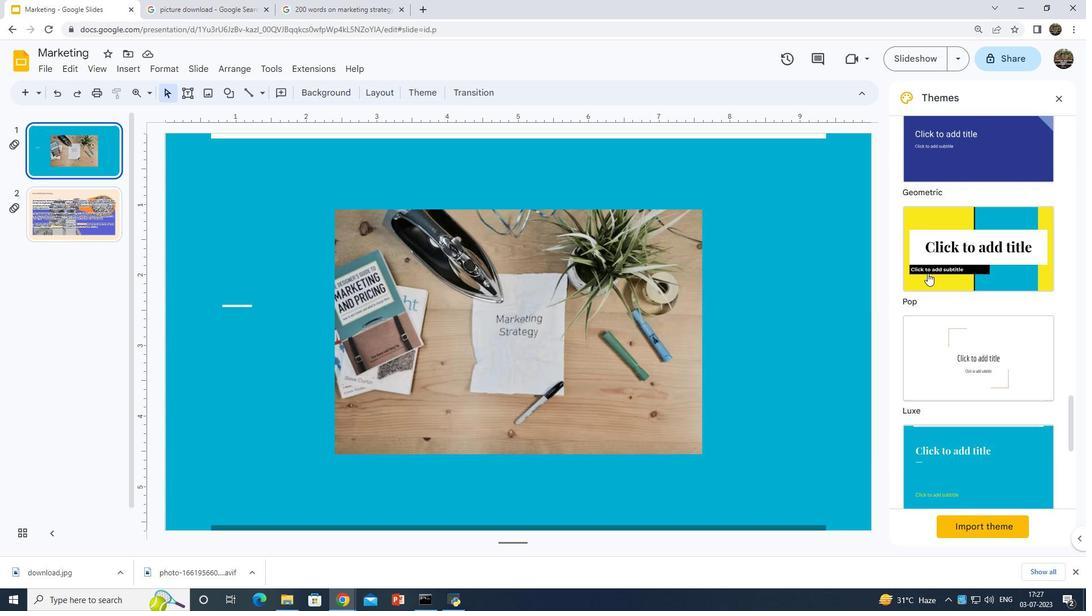 
Action: Mouse scrolled (928, 272) with delta (0, 0)
Screenshot: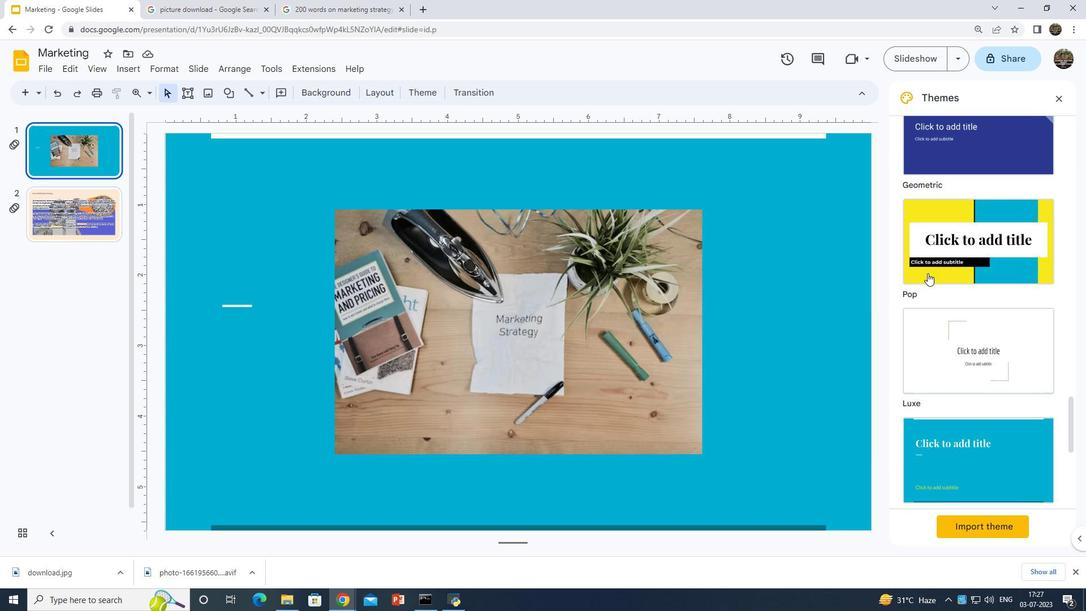 
Action: Mouse scrolled (928, 272) with delta (0, 0)
Screenshot: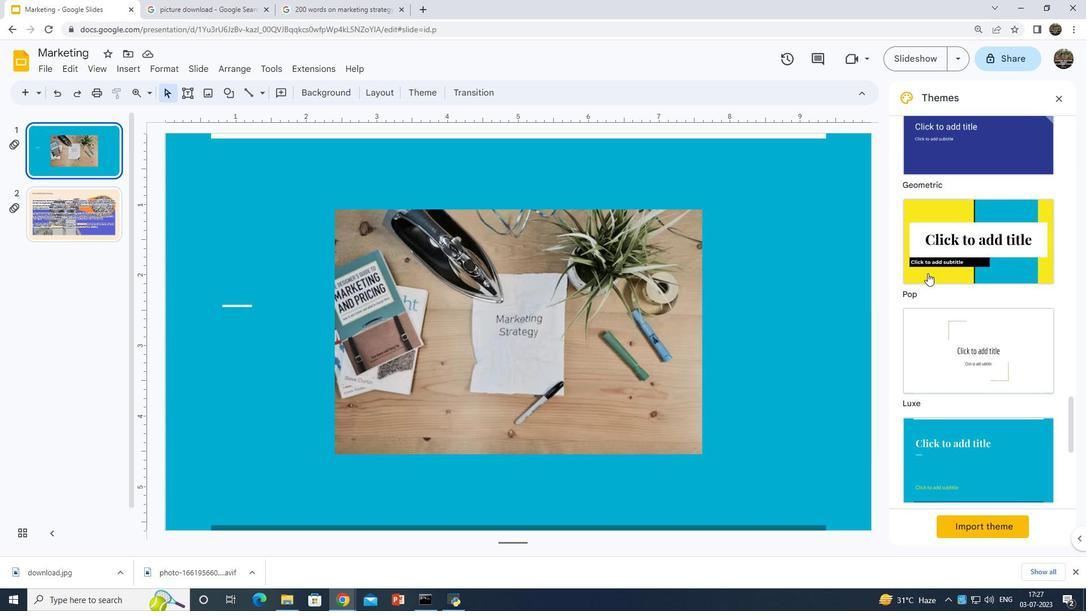 
Action: Mouse scrolled (928, 272) with delta (0, 0)
Screenshot: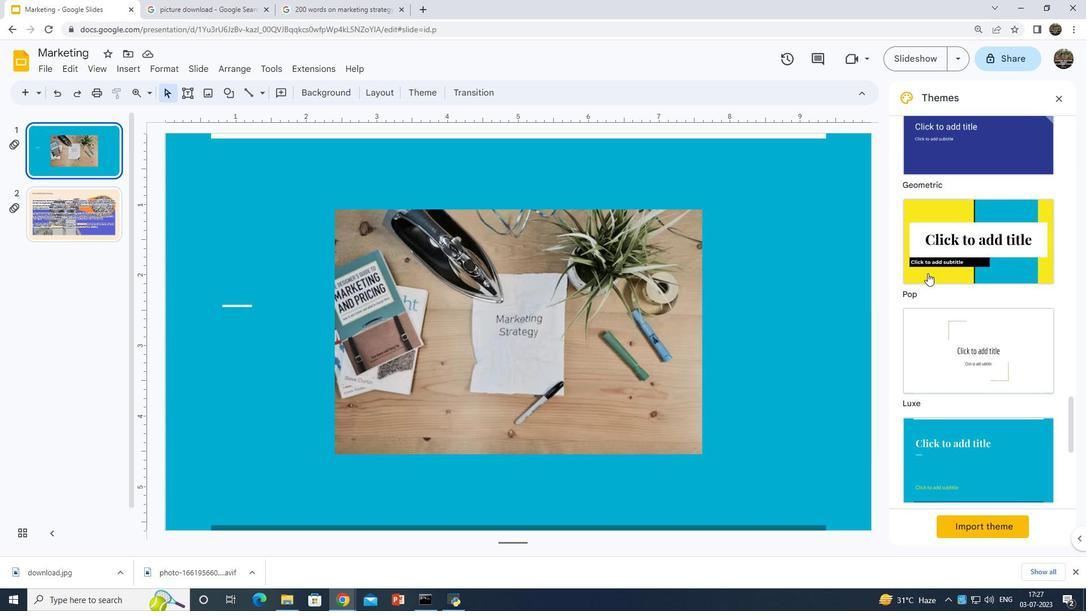 
Action: Mouse scrolled (928, 272) with delta (0, 0)
Screenshot: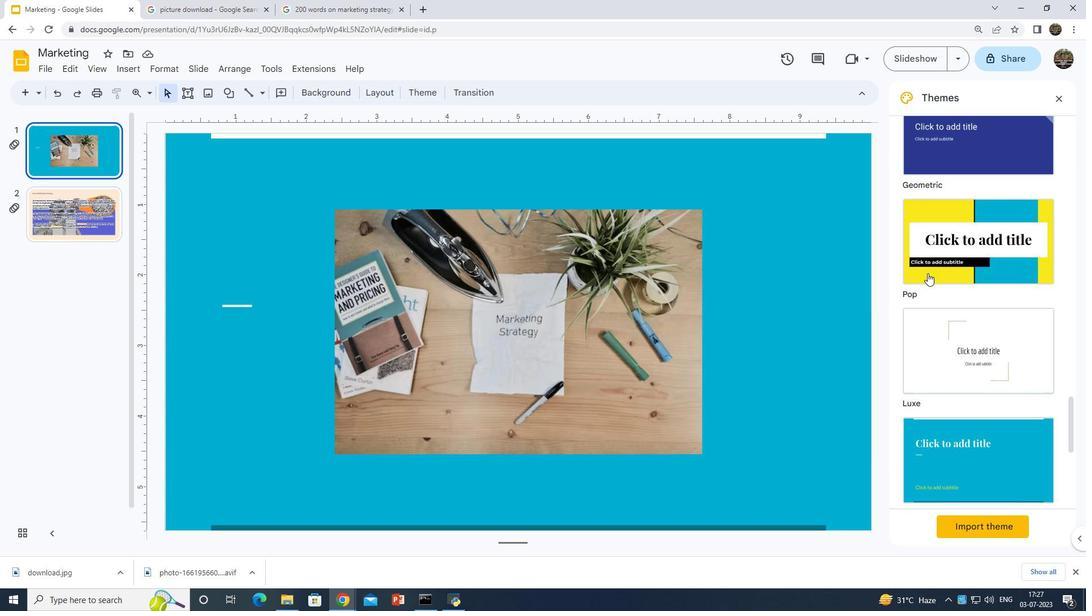 
Action: Mouse moved to (927, 273)
Screenshot: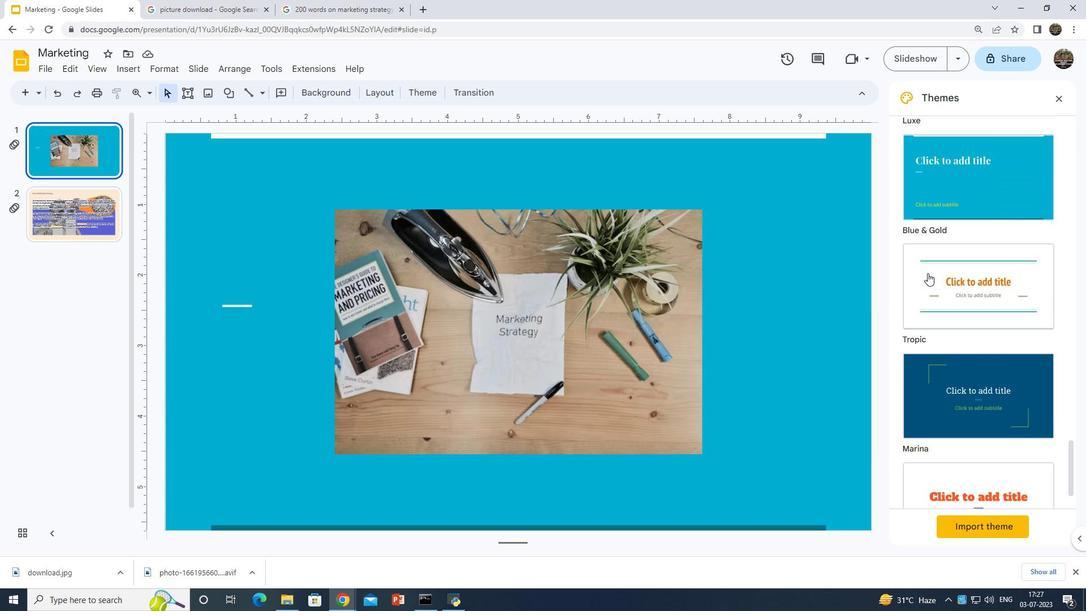 
Action: Mouse pressed left at (927, 273)
Screenshot: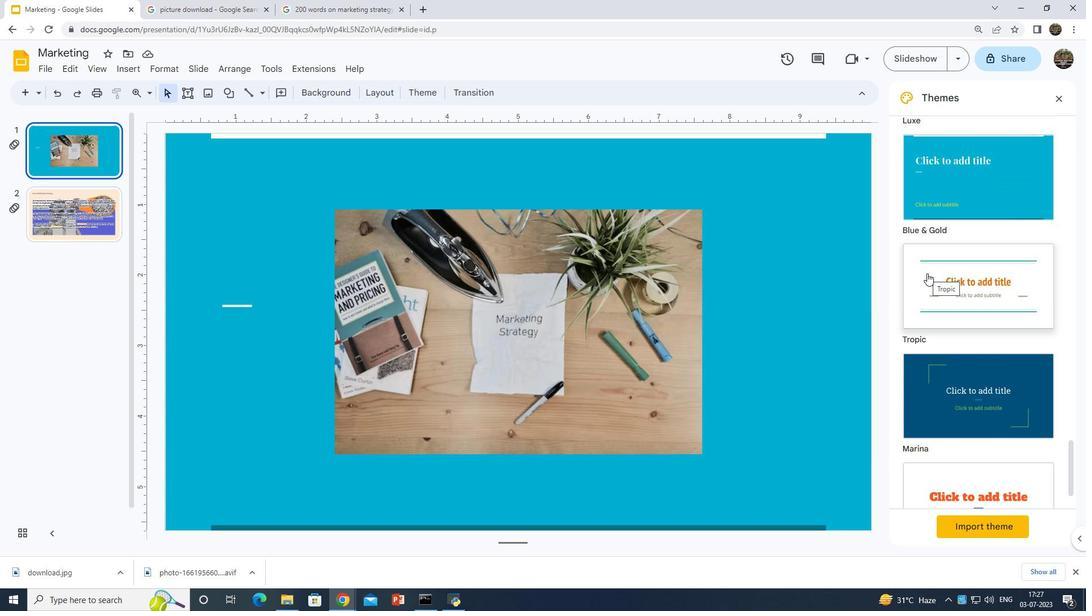 
